 Task: In the Contact  EllieCarter@iko.com; add deal stage: 'Appointment Scheduled'; Add amount '100000'; Select Deal Type: New Business; Select priority: 'Low'; Associate deal with contact: choose any two contacts and company: Select any company.. Logged in from softage.1@softage.net
Action: Mouse moved to (103, 63)
Screenshot: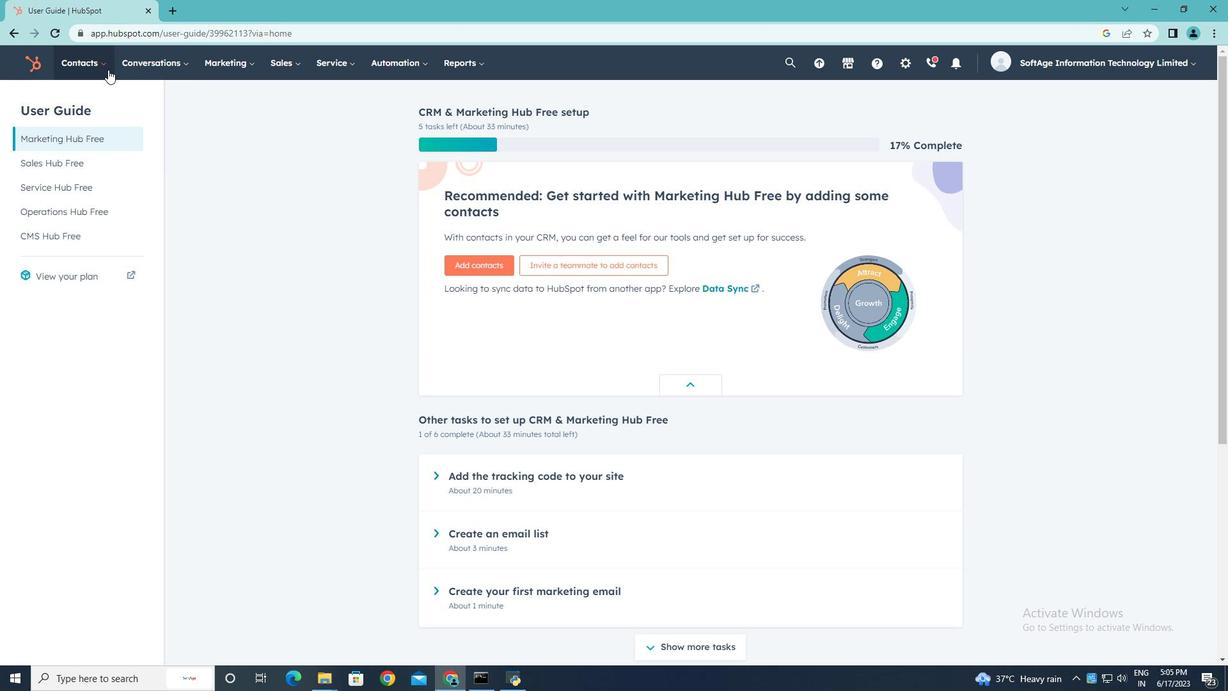 
Action: Mouse pressed left at (103, 63)
Screenshot: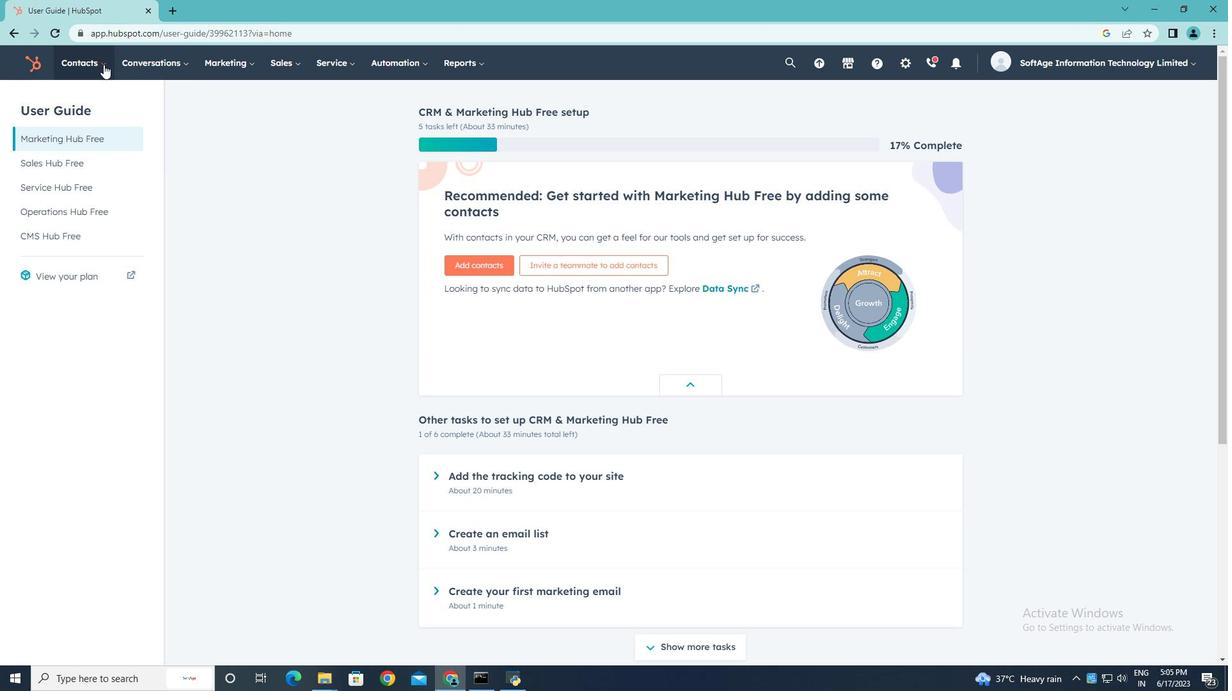 
Action: Mouse moved to (95, 97)
Screenshot: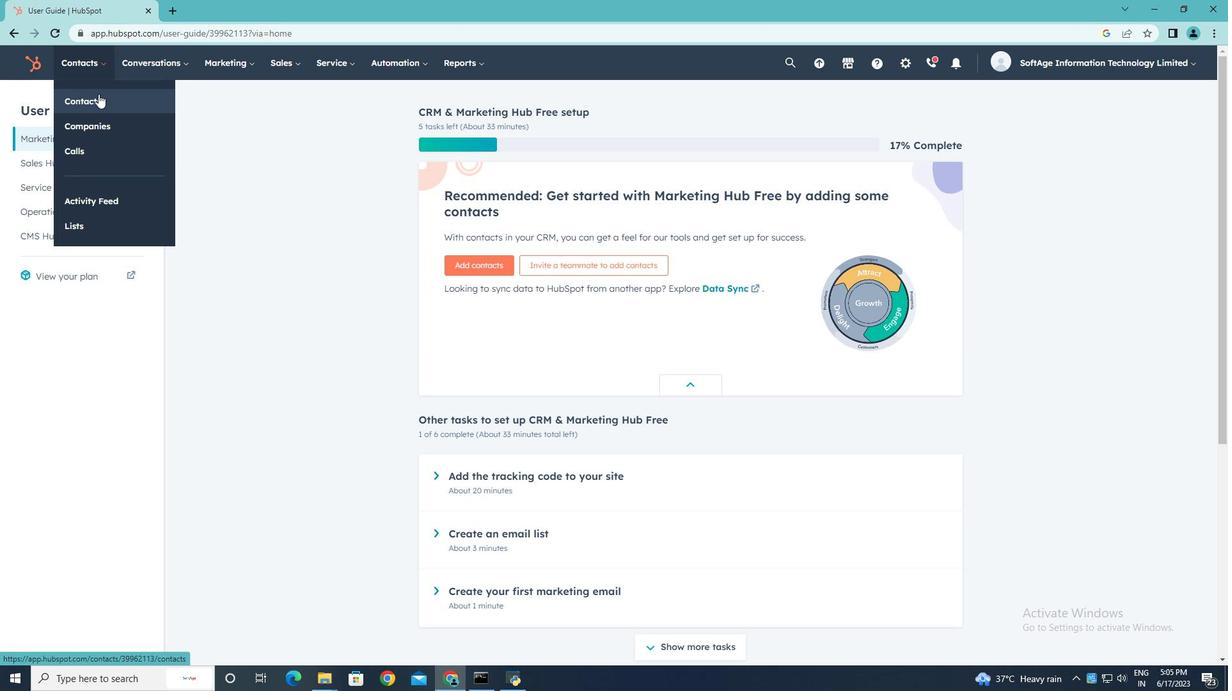 
Action: Mouse pressed left at (95, 97)
Screenshot: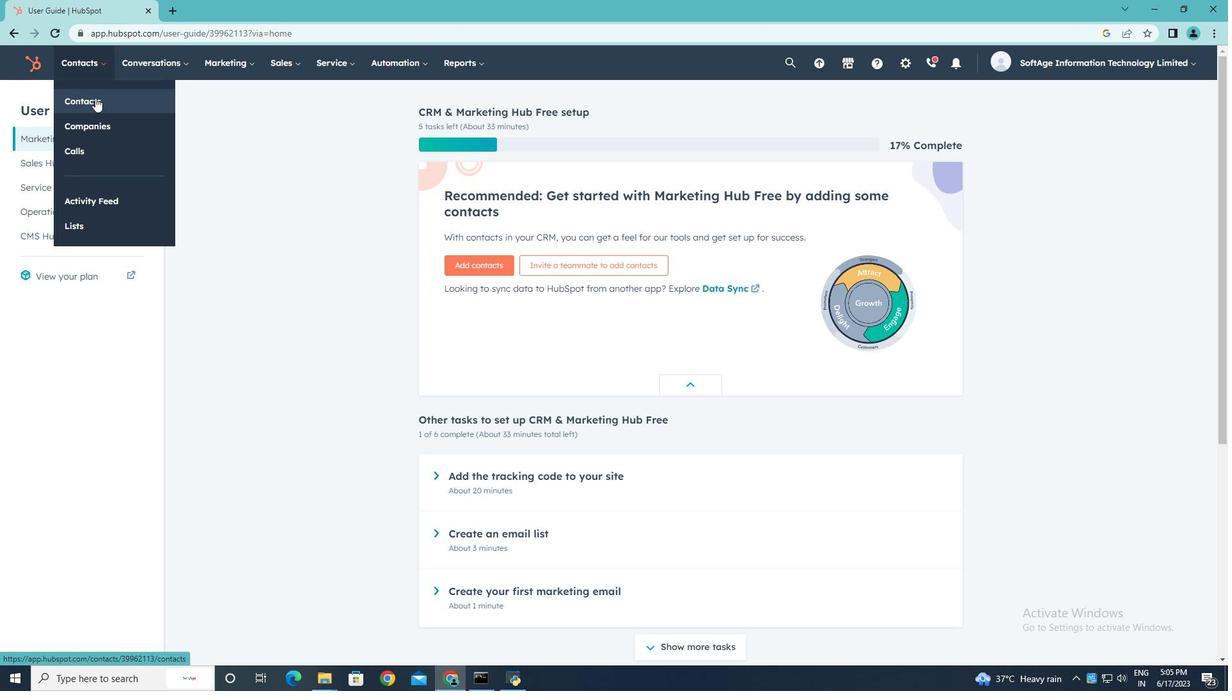 
Action: Mouse moved to (104, 207)
Screenshot: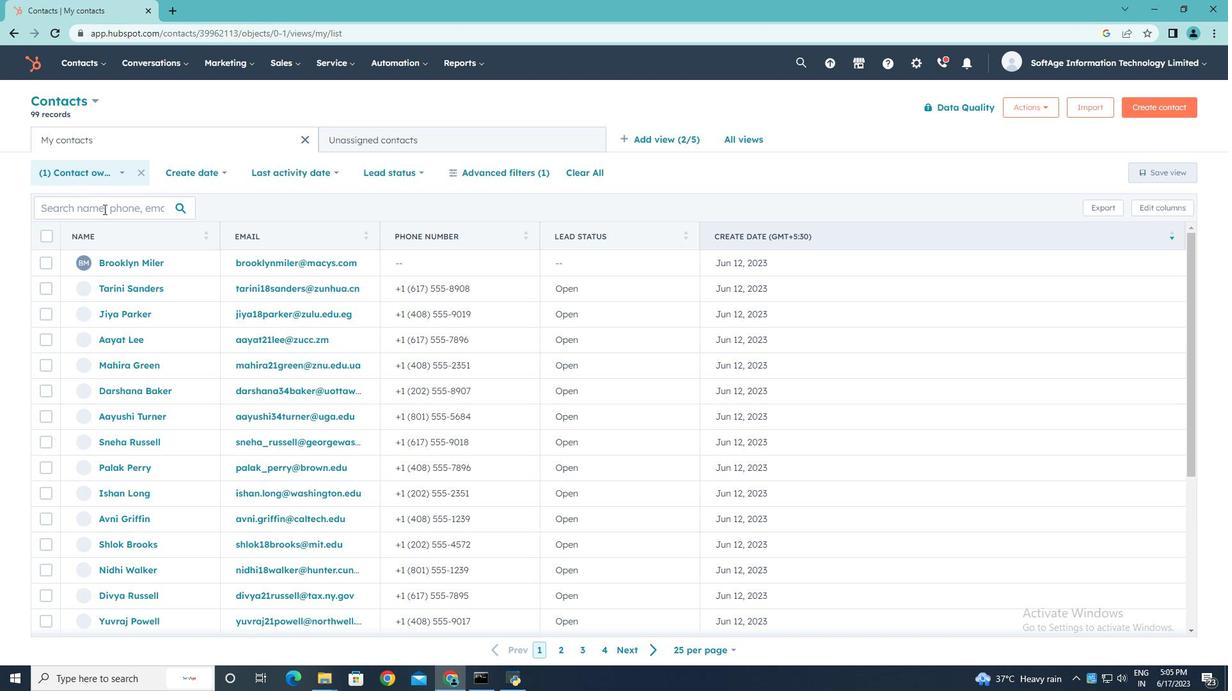 
Action: Mouse pressed left at (104, 207)
Screenshot: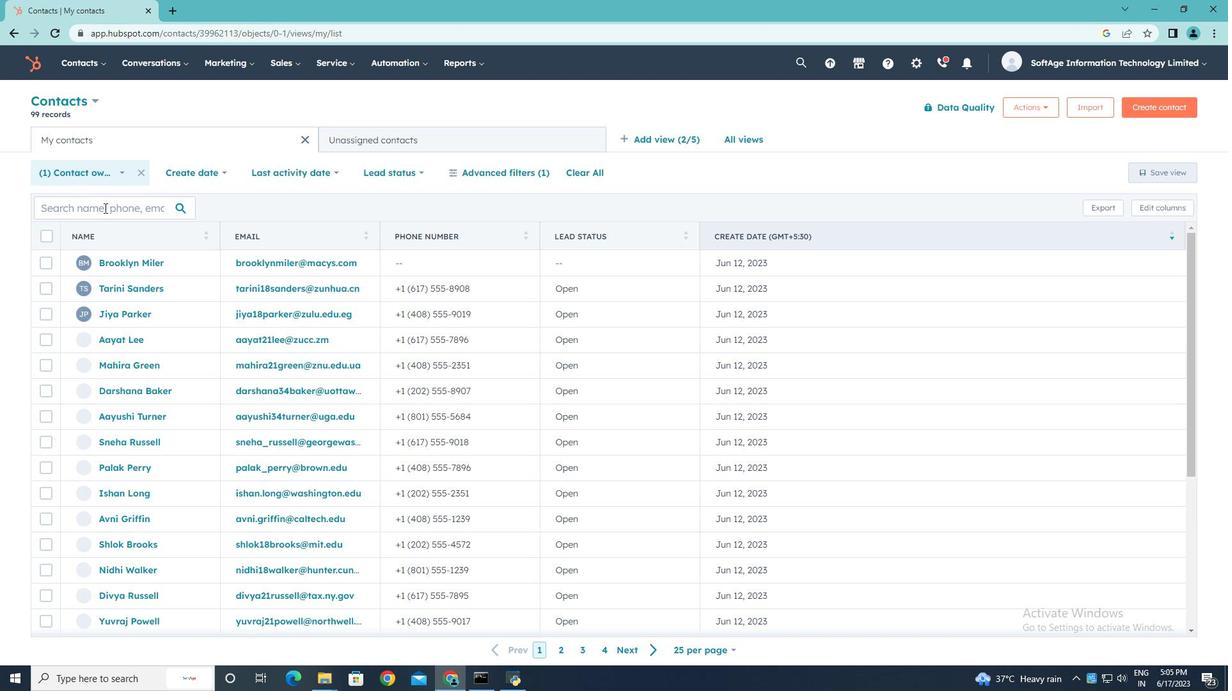 
Action: Key pressed <Key.shift>Ellie<Key.shift>Carter<Key.shift>@iko.com
Screenshot: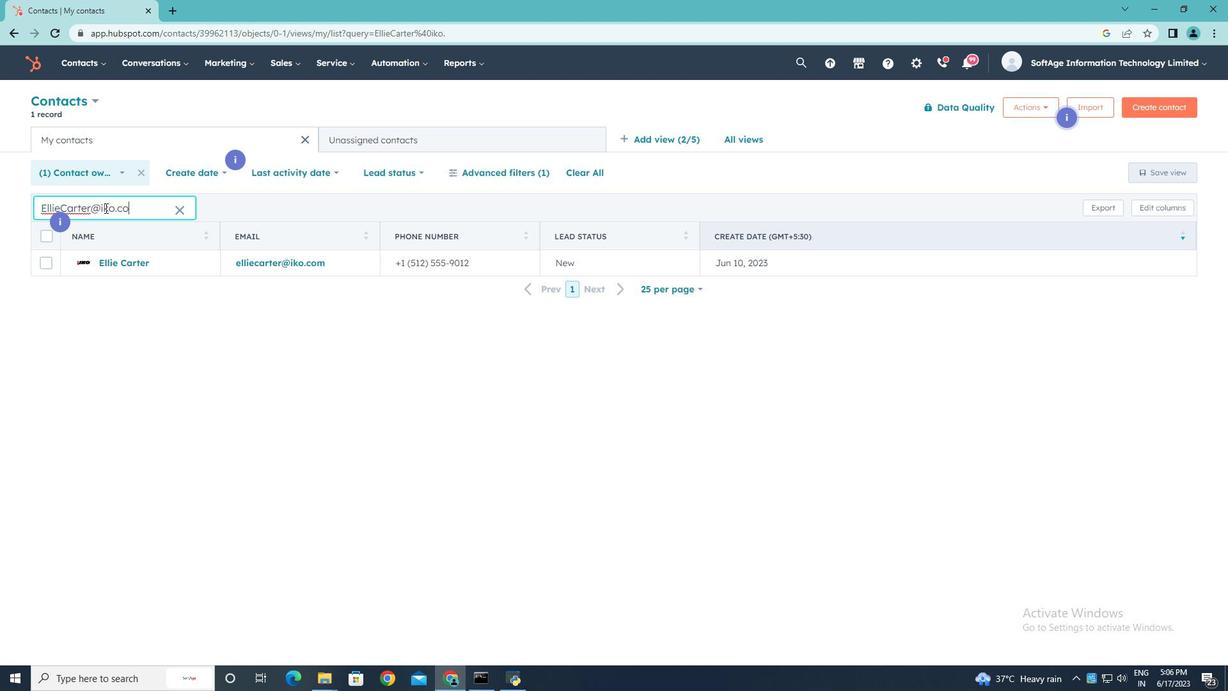
Action: Mouse moved to (111, 261)
Screenshot: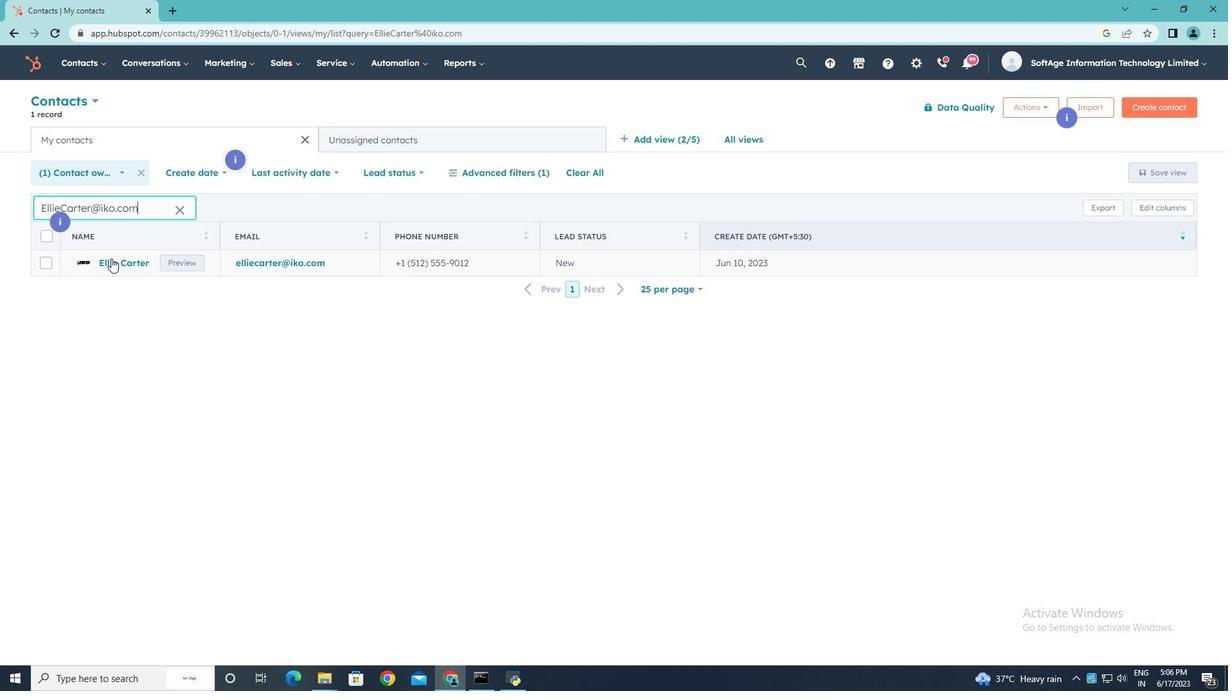 
Action: Mouse pressed left at (111, 261)
Screenshot: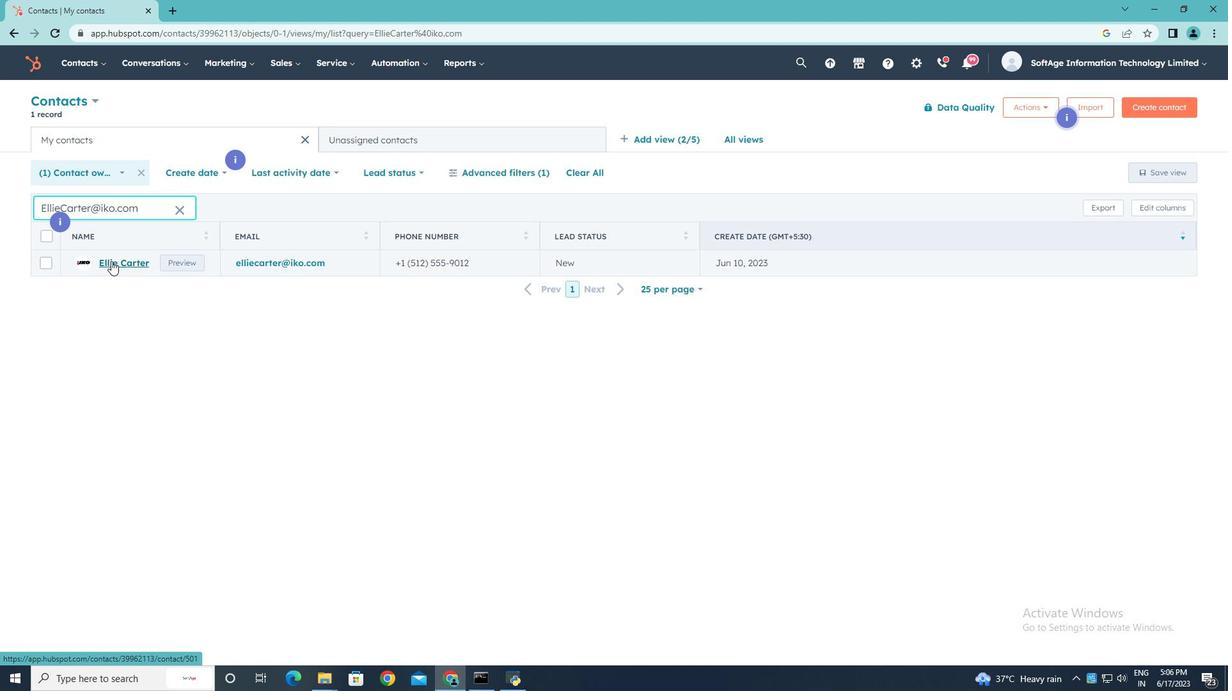 
Action: Mouse moved to (485, 326)
Screenshot: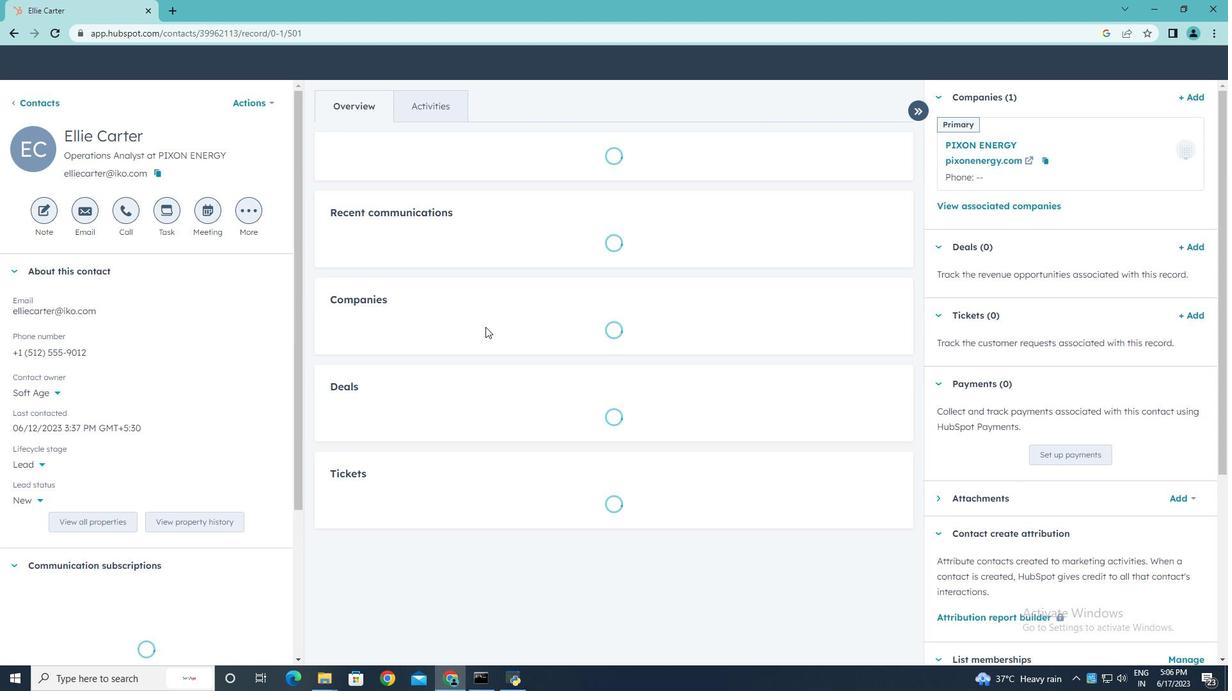 
Action: Mouse scrolled (485, 326) with delta (0, 0)
Screenshot: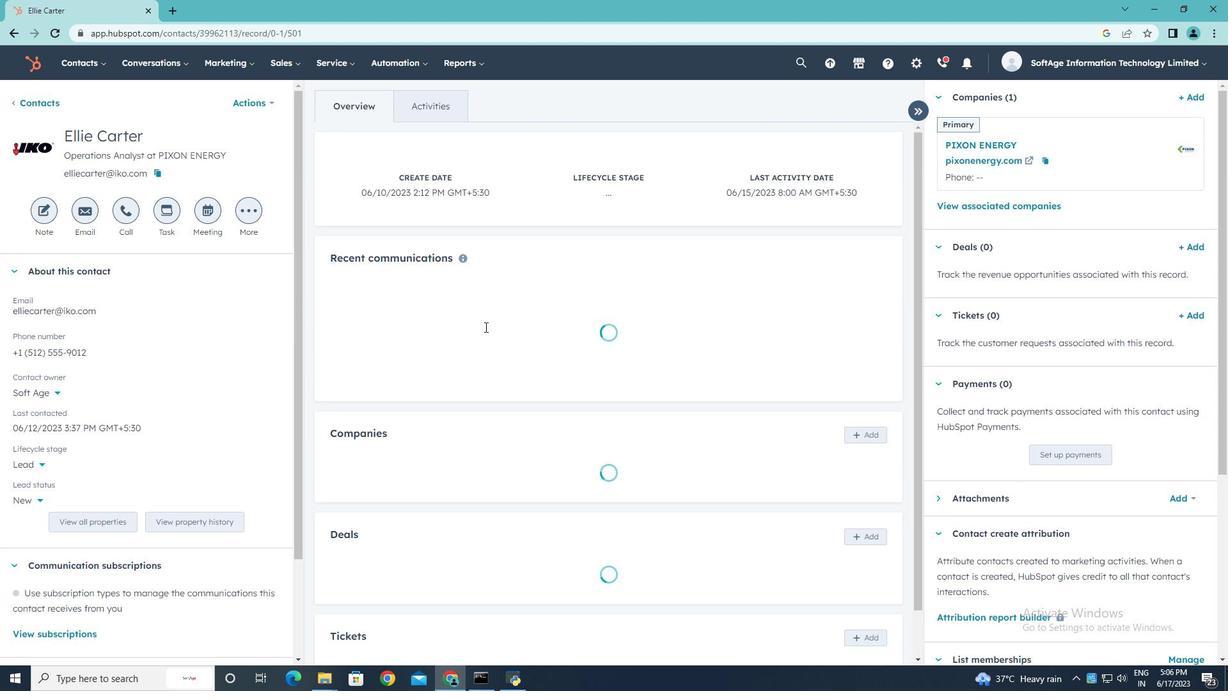 
Action: Mouse scrolled (485, 326) with delta (0, 0)
Screenshot: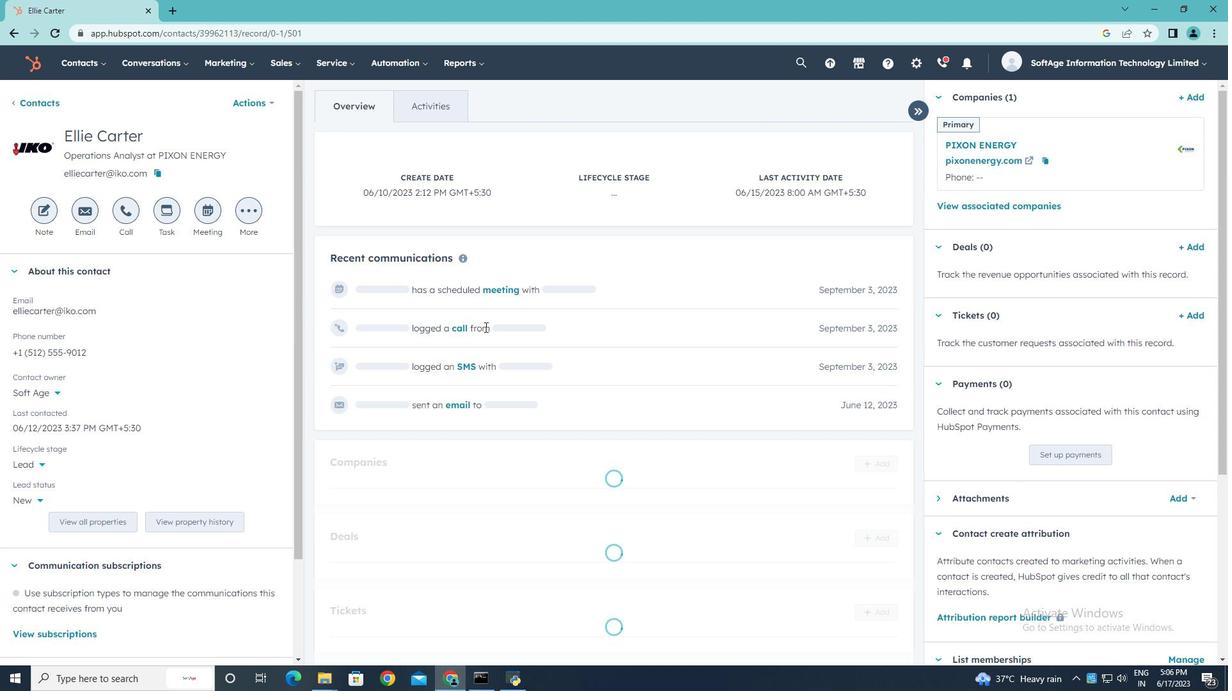 
Action: Mouse moved to (510, 361)
Screenshot: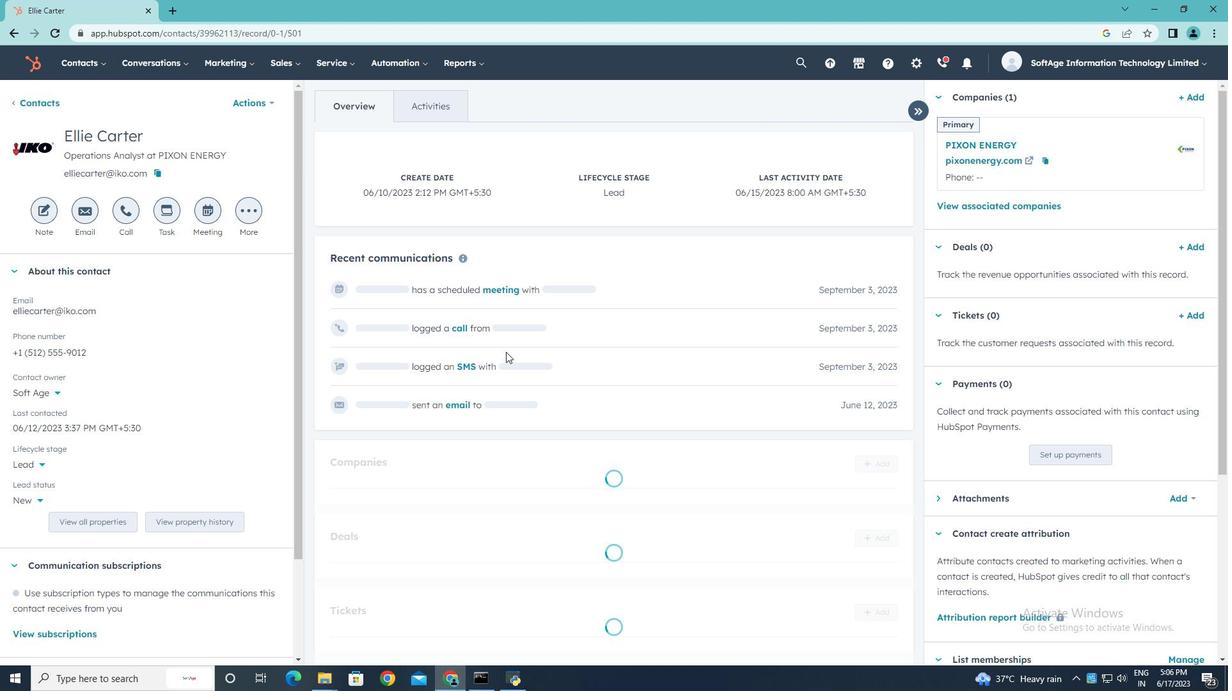 
Action: Mouse scrolled (510, 360) with delta (0, 0)
Screenshot: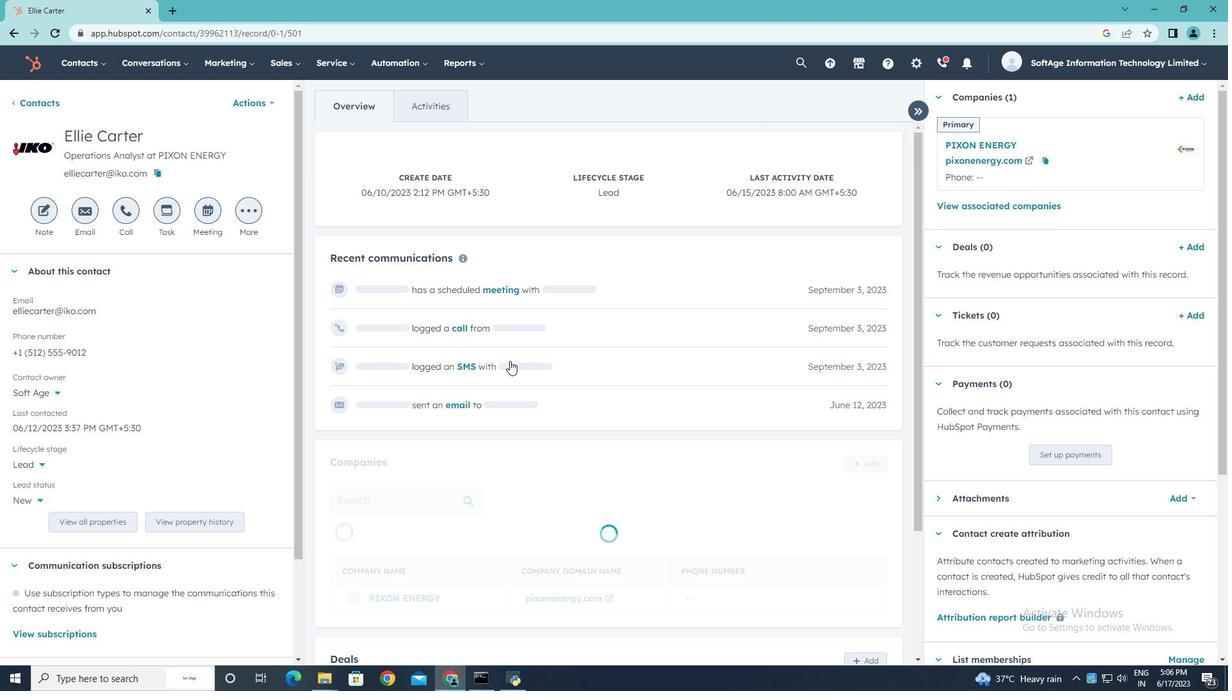 
Action: Mouse scrolled (510, 360) with delta (0, 0)
Screenshot: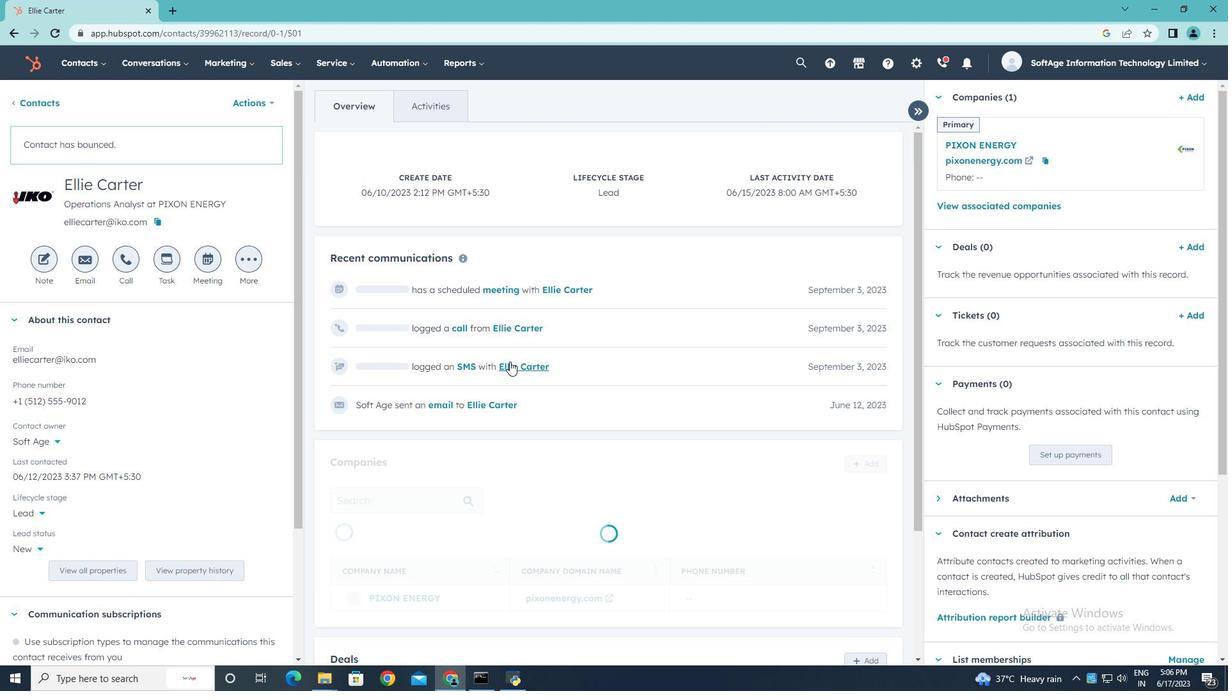 
Action: Mouse scrolled (510, 360) with delta (0, 0)
Screenshot: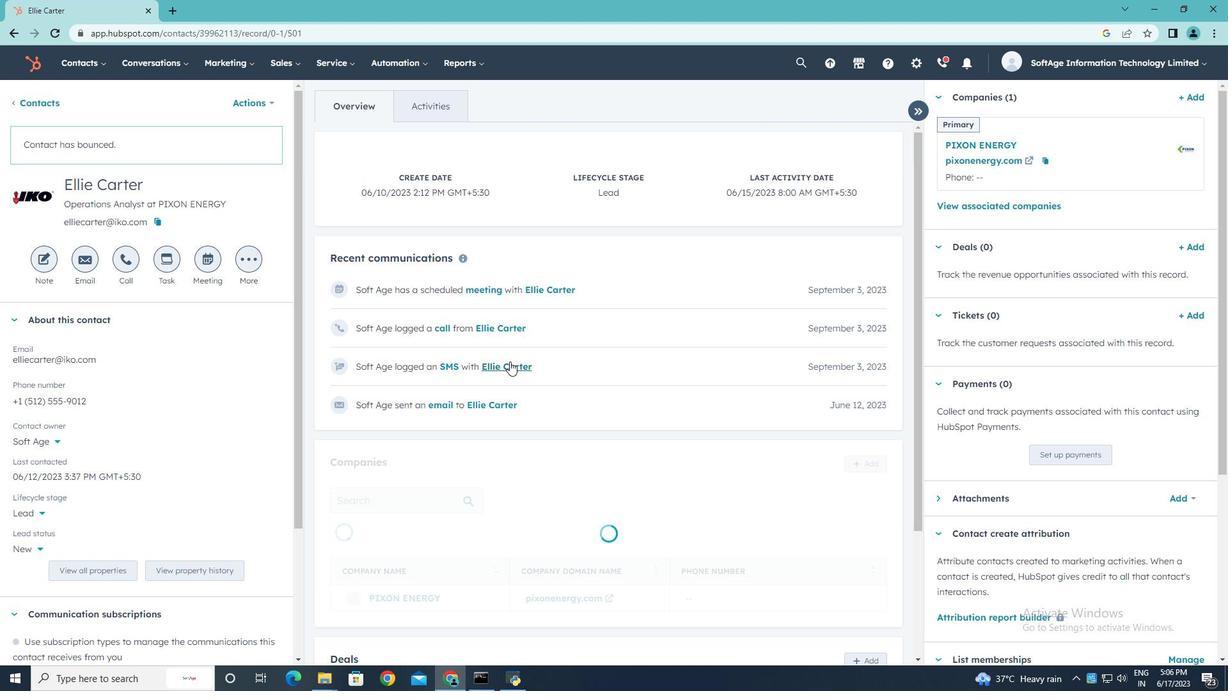 
Action: Mouse scrolled (510, 360) with delta (0, 0)
Screenshot: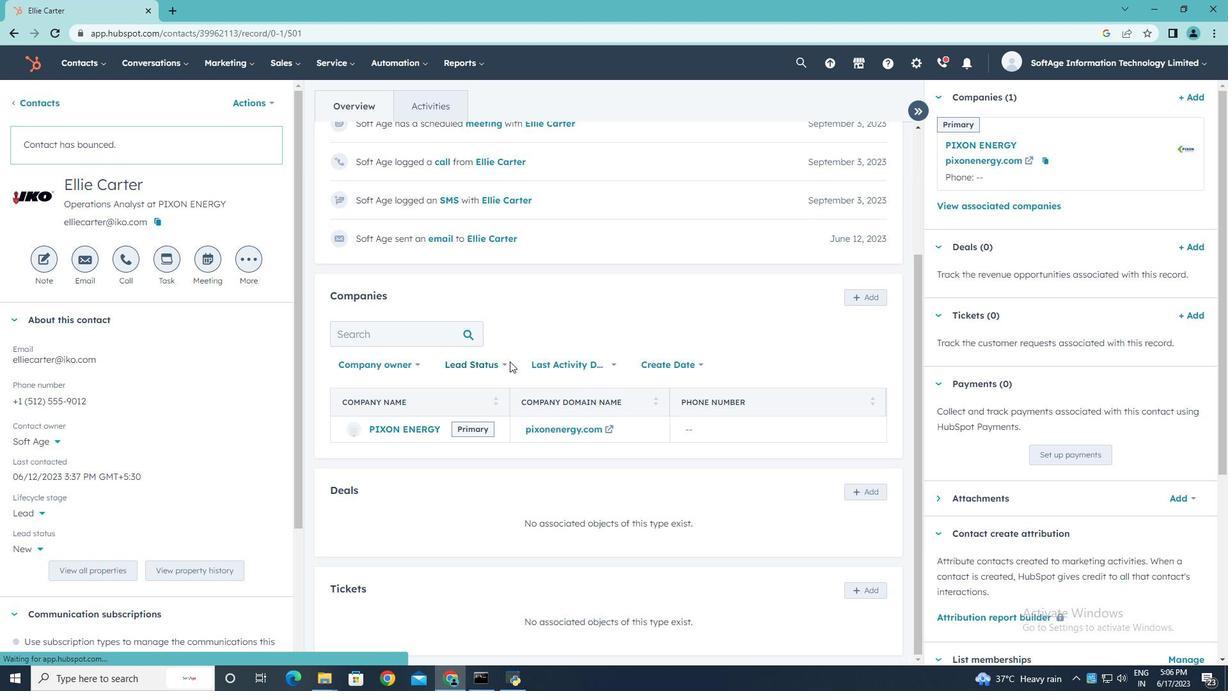 
Action: Mouse scrolled (510, 360) with delta (0, 0)
Screenshot: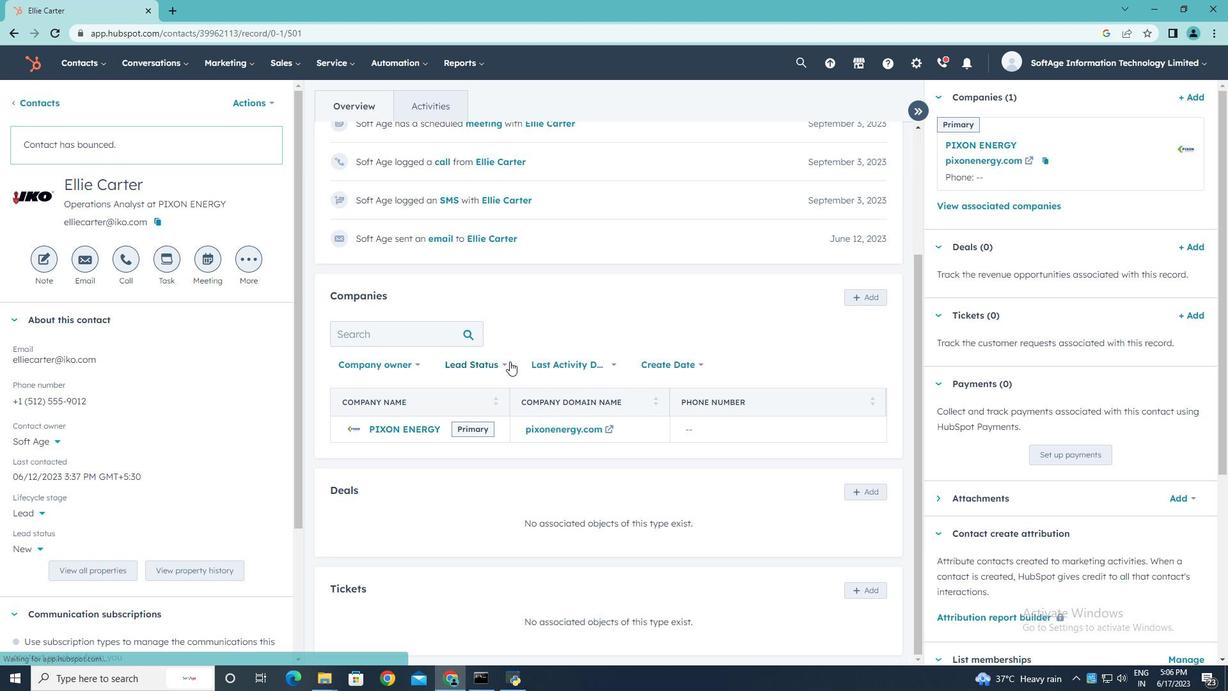 
Action: Mouse scrolled (510, 360) with delta (0, 0)
Screenshot: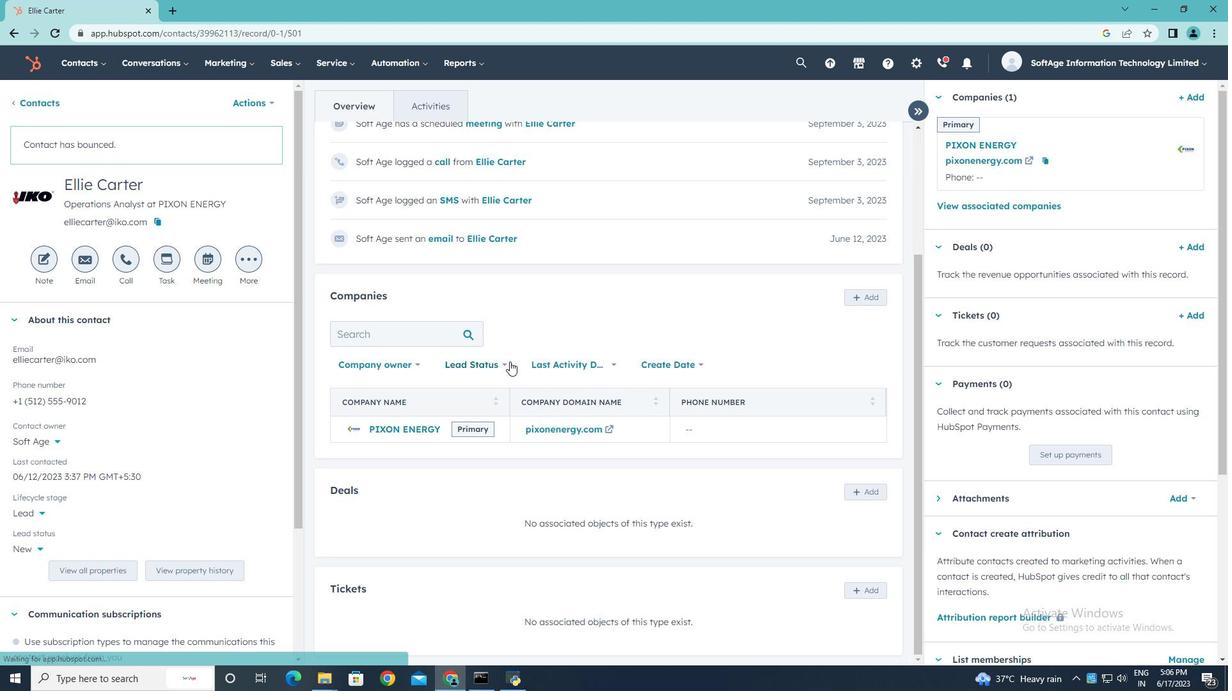 
Action: Mouse scrolled (510, 360) with delta (0, 0)
Screenshot: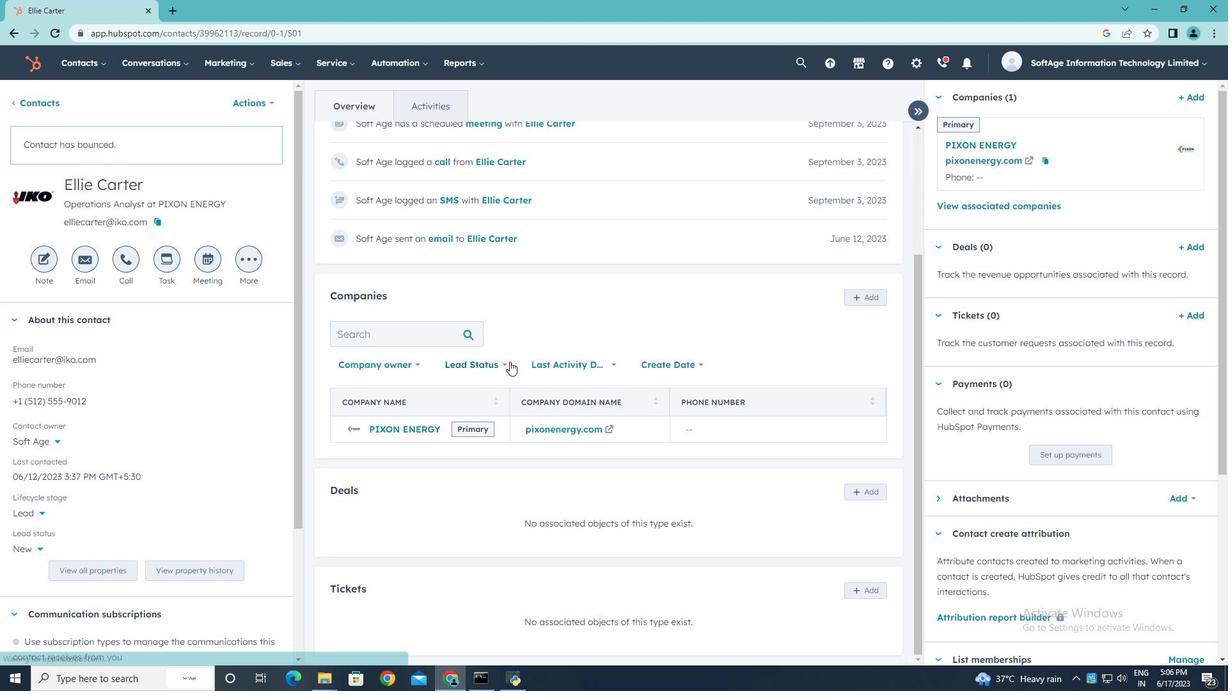 
Action: Mouse moved to (857, 488)
Screenshot: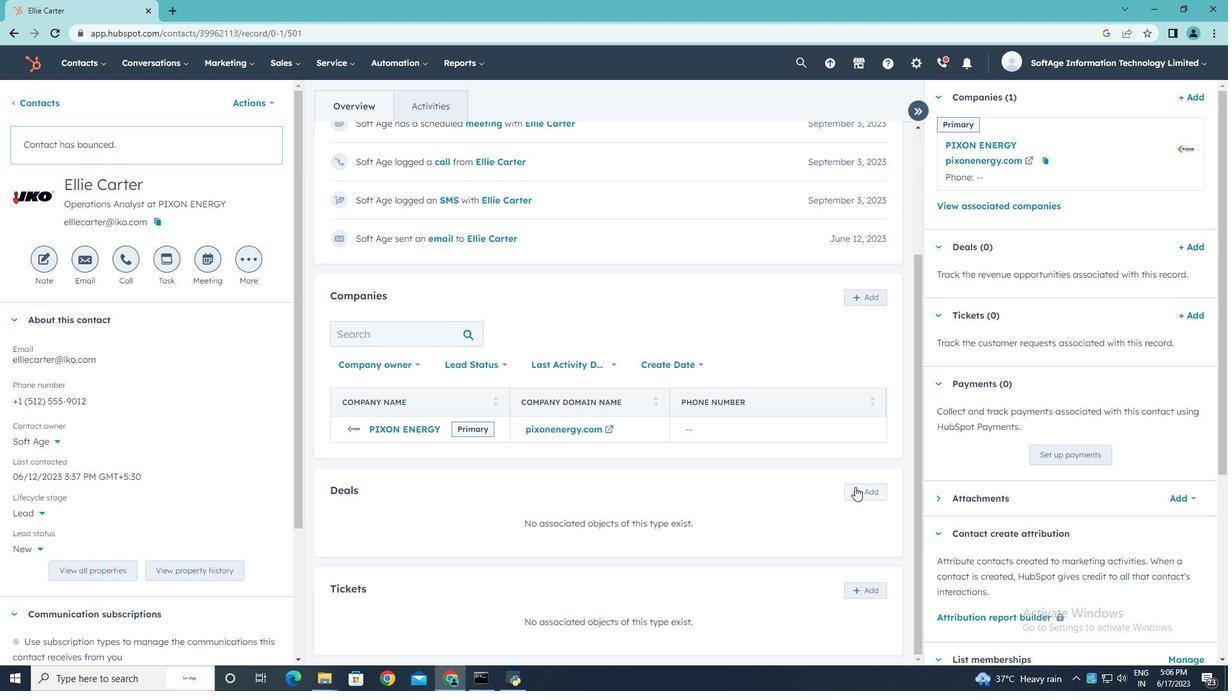 
Action: Mouse pressed left at (857, 488)
Screenshot: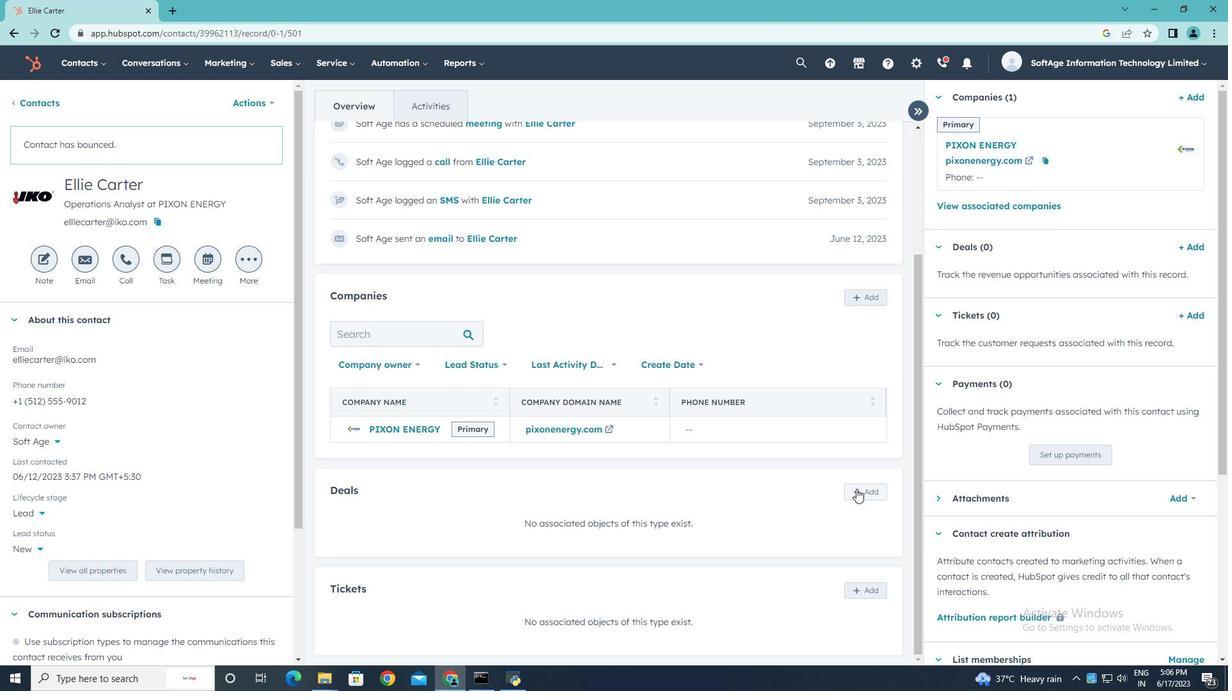 
Action: Mouse moved to (1173, 327)
Screenshot: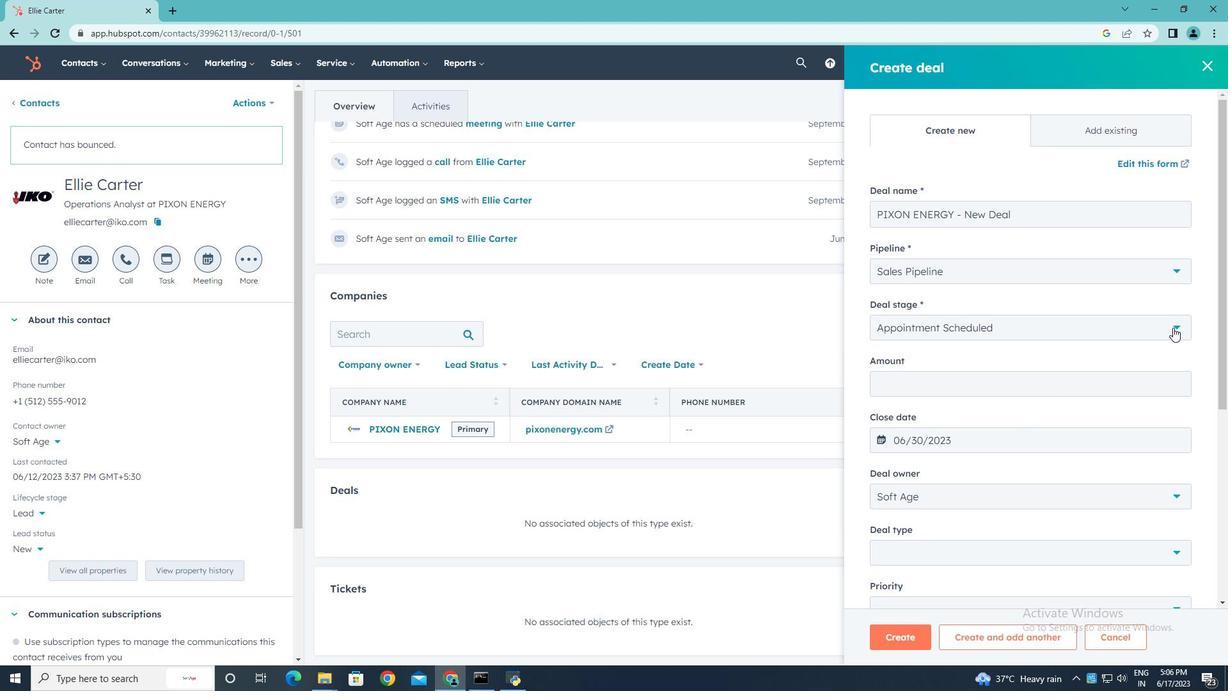 
Action: Mouse pressed left at (1173, 327)
Screenshot: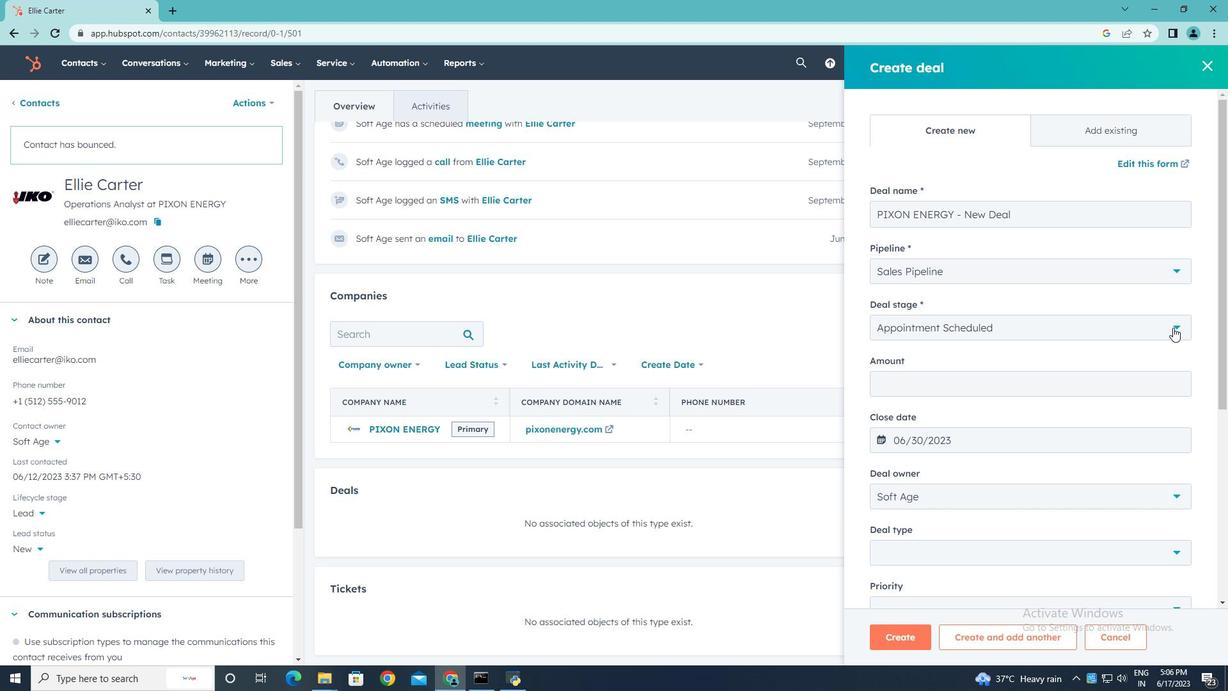 
Action: Mouse moved to (985, 399)
Screenshot: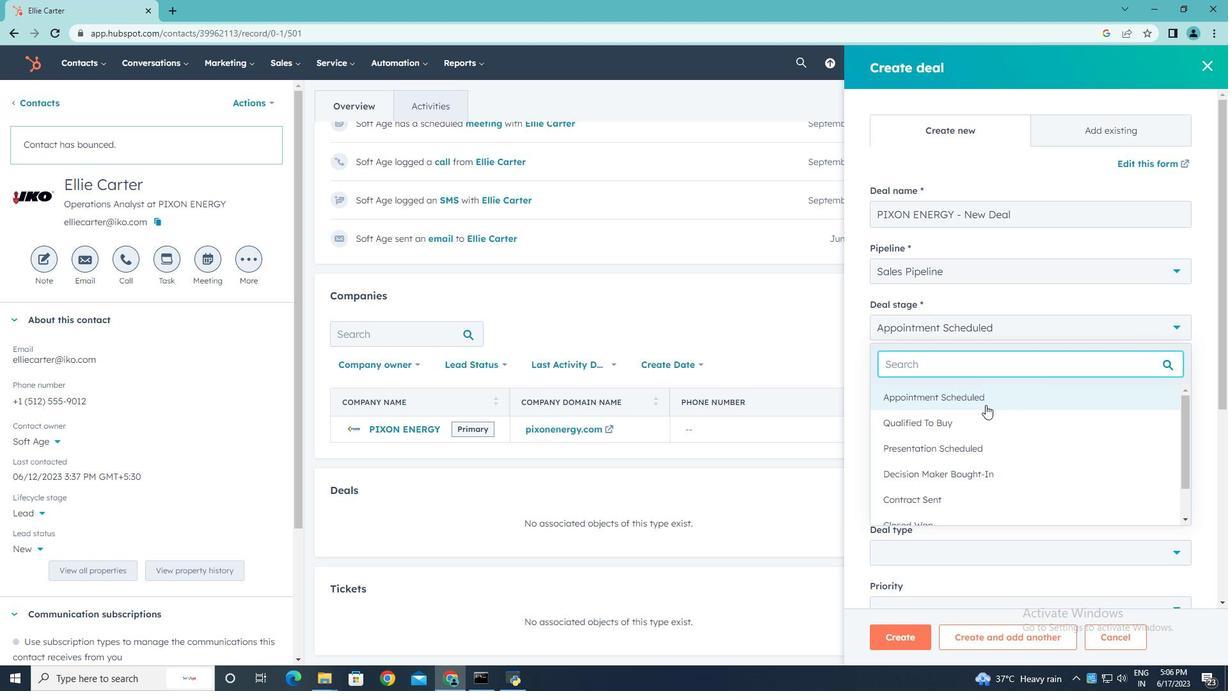 
Action: Mouse pressed left at (985, 399)
Screenshot: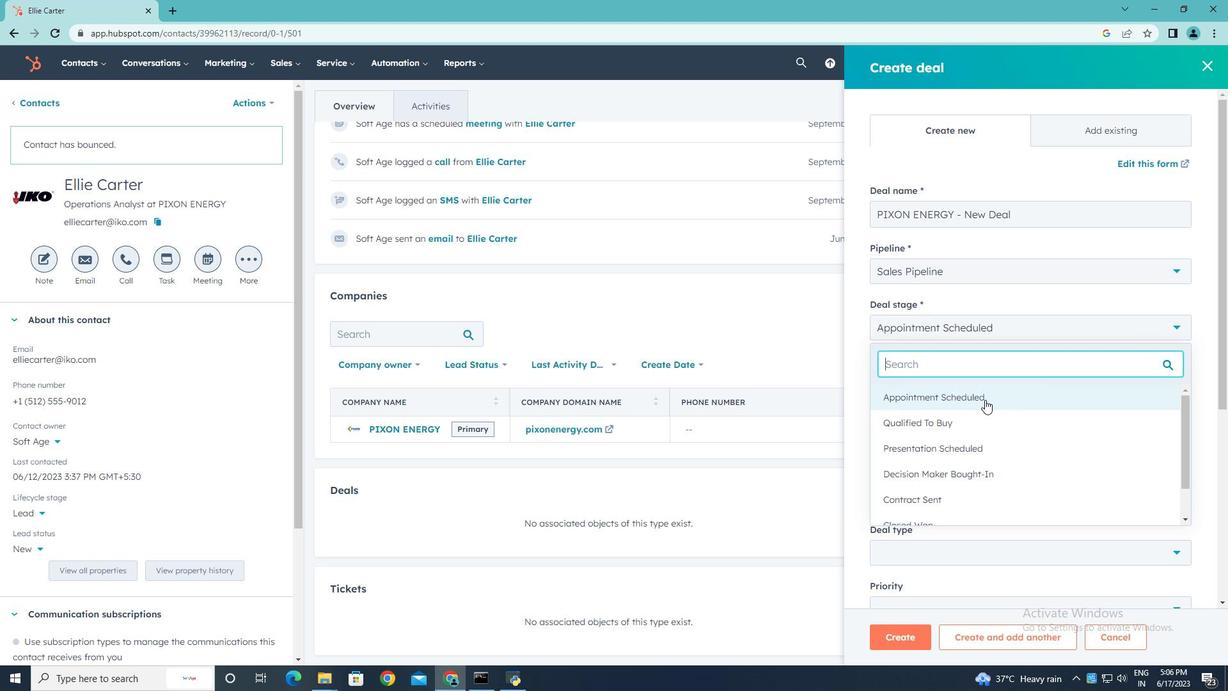 
Action: Mouse moved to (977, 387)
Screenshot: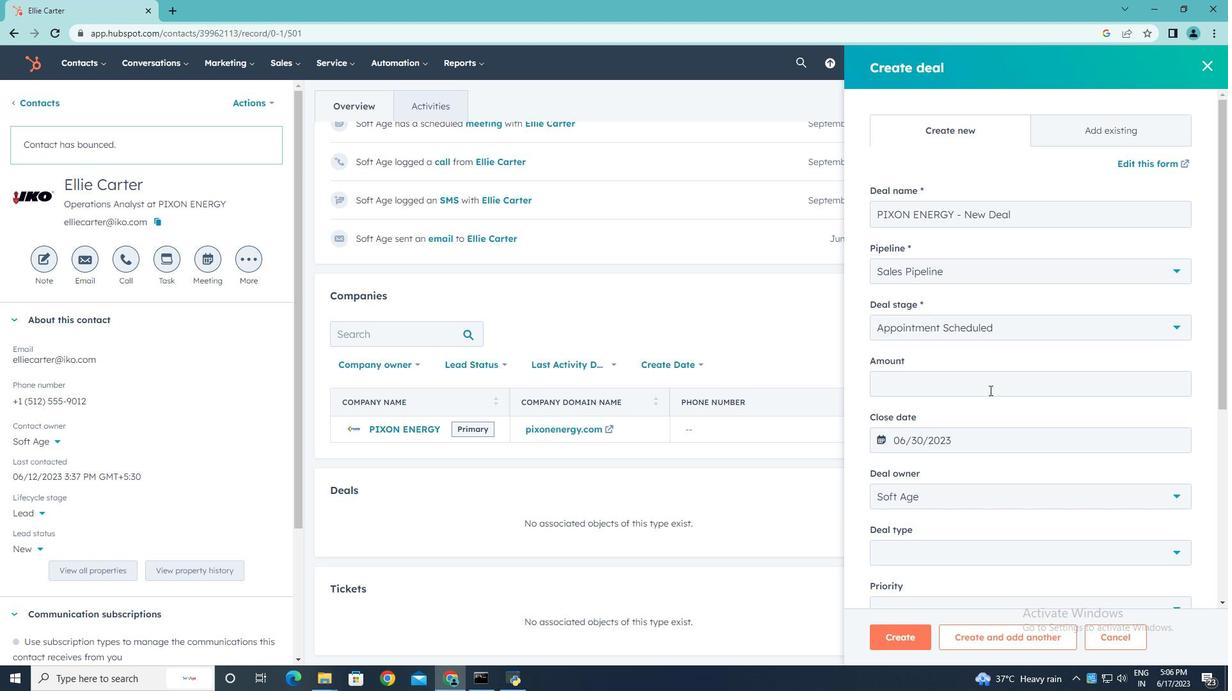 
Action: Mouse pressed left at (977, 387)
Screenshot: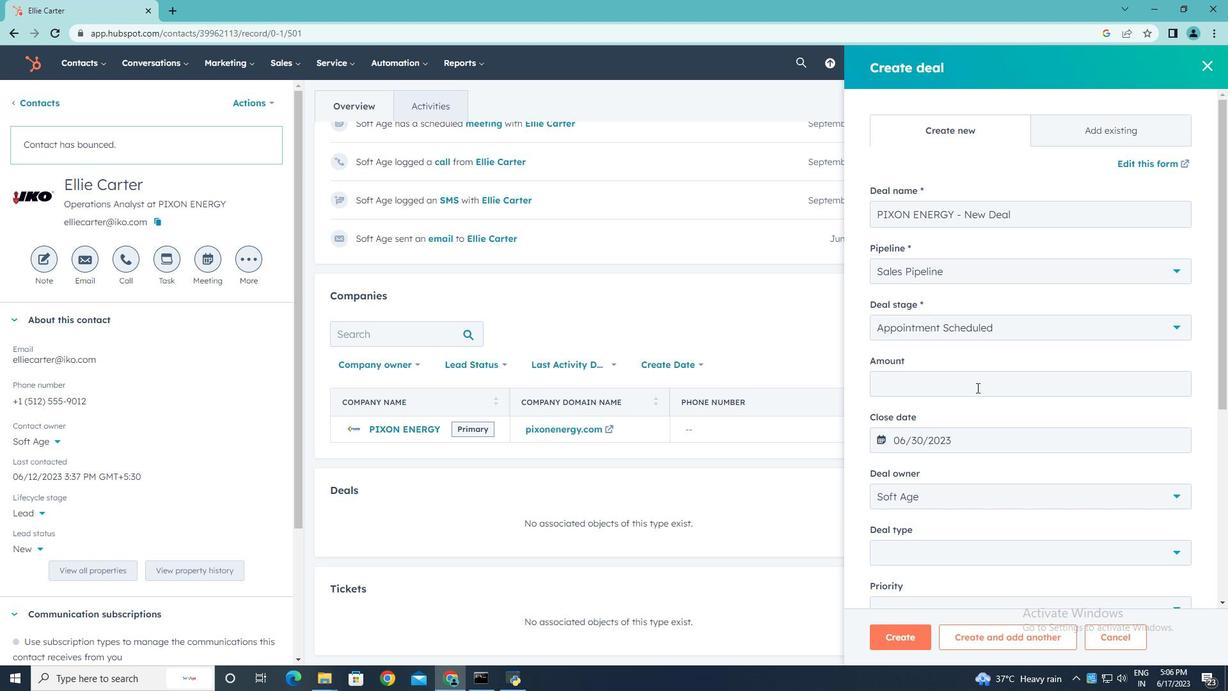 
Action: Key pressed 100000
Screenshot: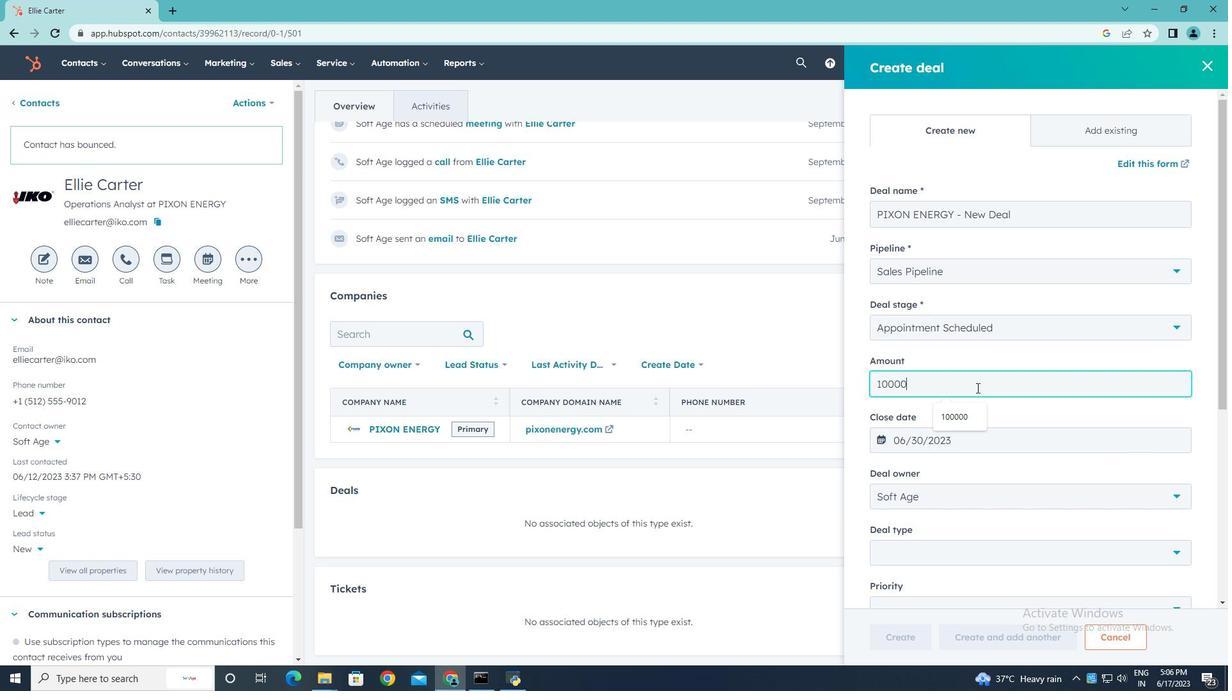 
Action: Mouse moved to (1178, 550)
Screenshot: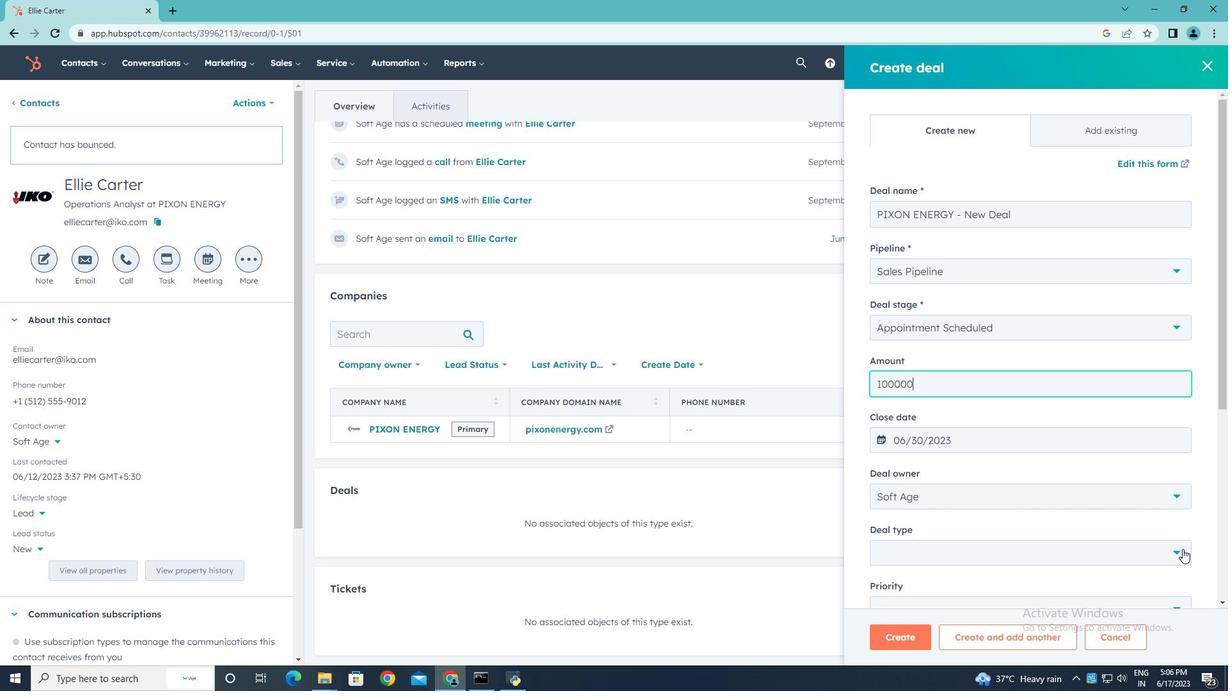 
Action: Mouse pressed left at (1178, 550)
Screenshot: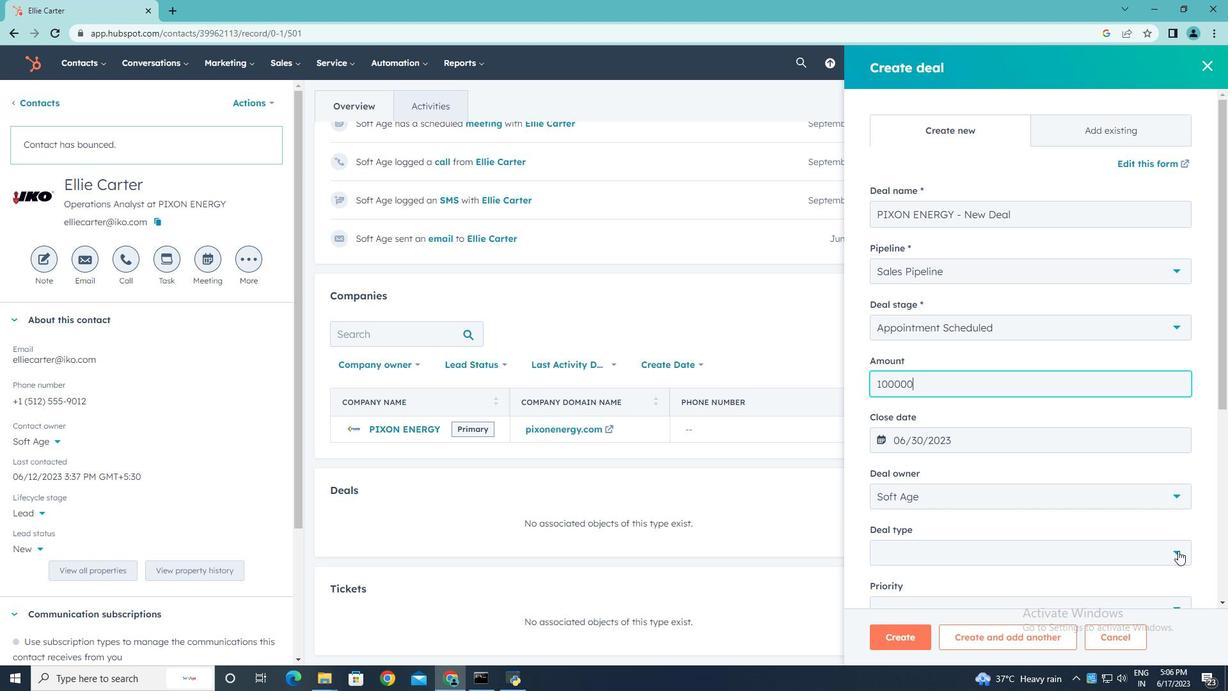
Action: Mouse moved to (964, 608)
Screenshot: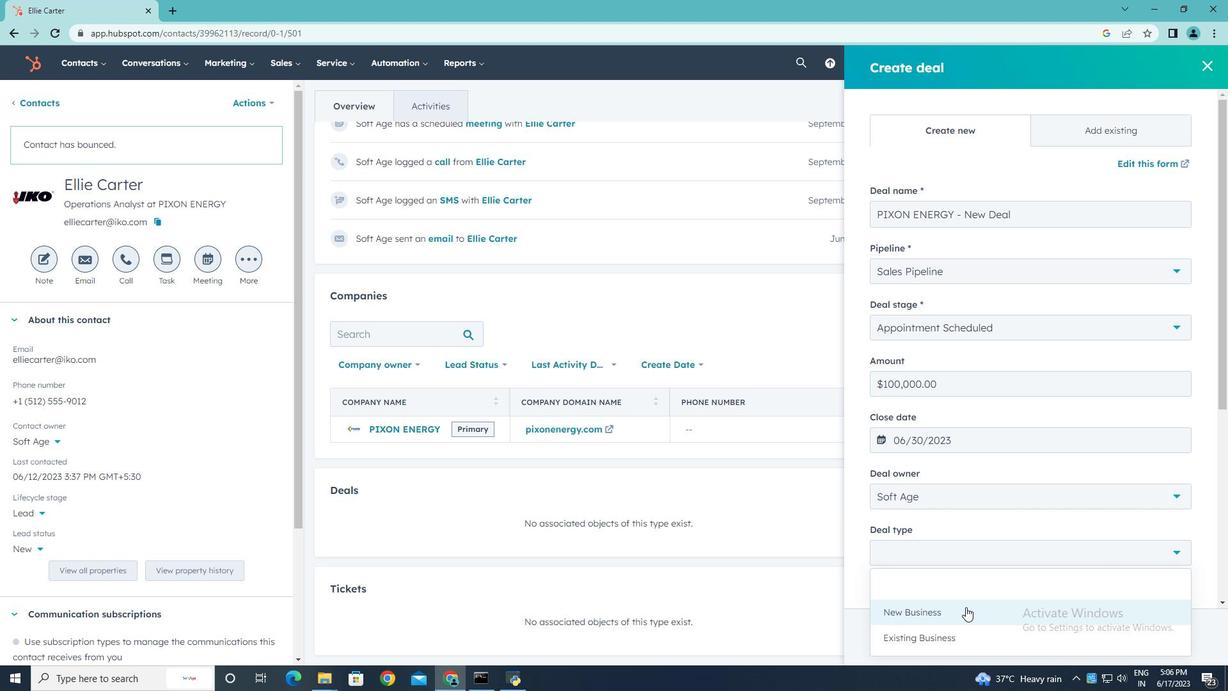 
Action: Mouse pressed left at (964, 608)
Screenshot: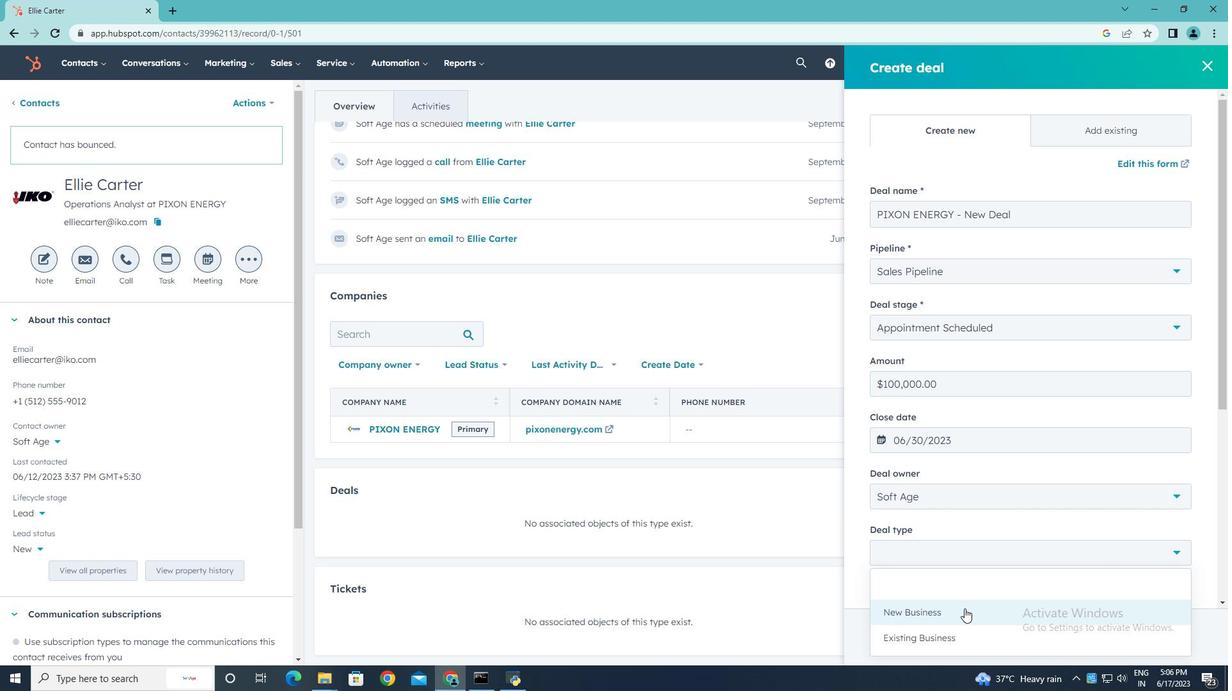 
Action: Mouse moved to (1057, 573)
Screenshot: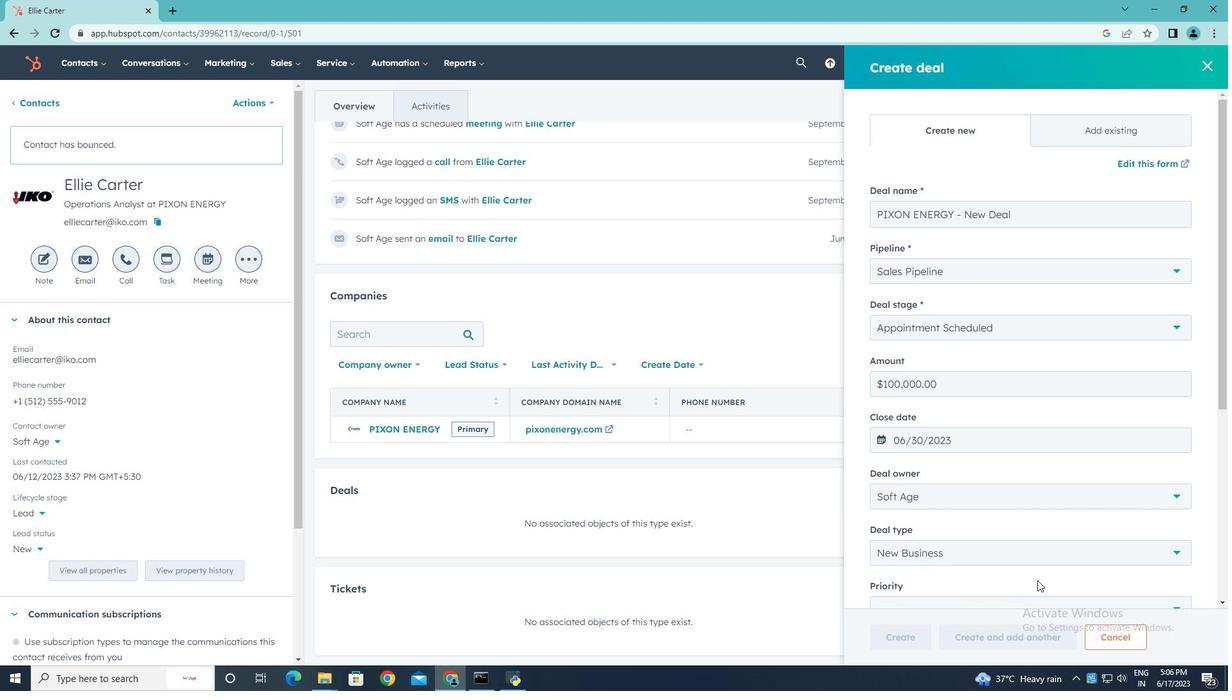 
Action: Mouse scrolled (1057, 572) with delta (0, 0)
Screenshot: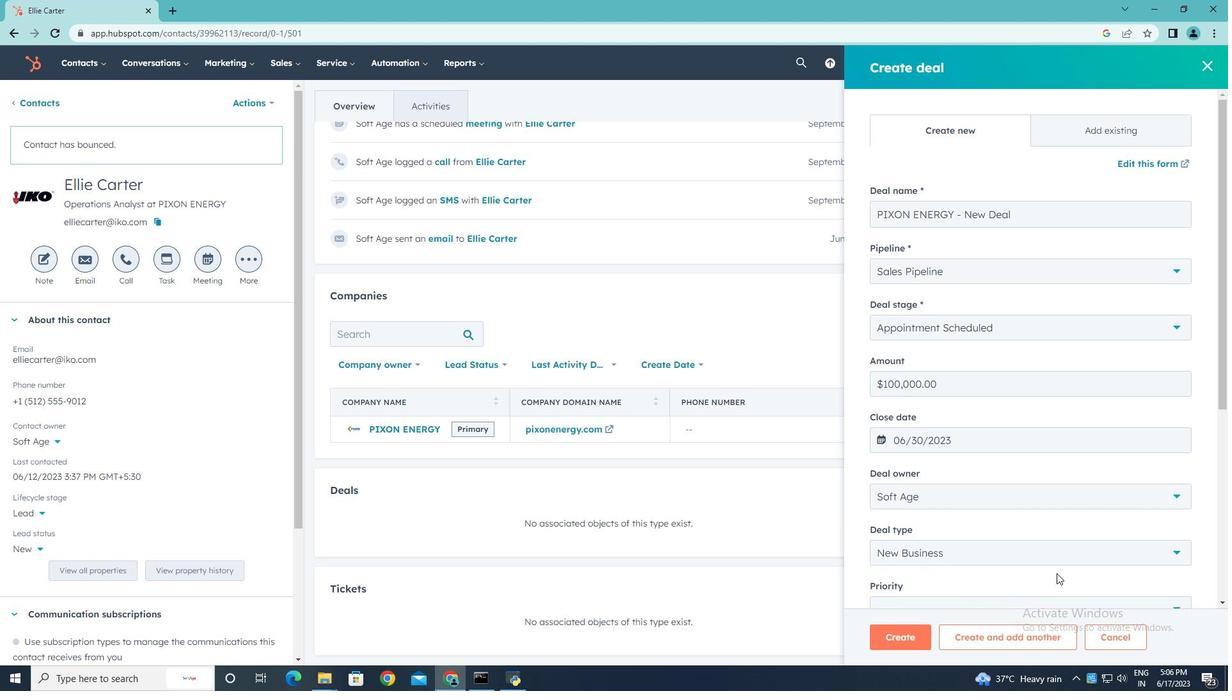 
Action: Mouse scrolled (1057, 572) with delta (0, 0)
Screenshot: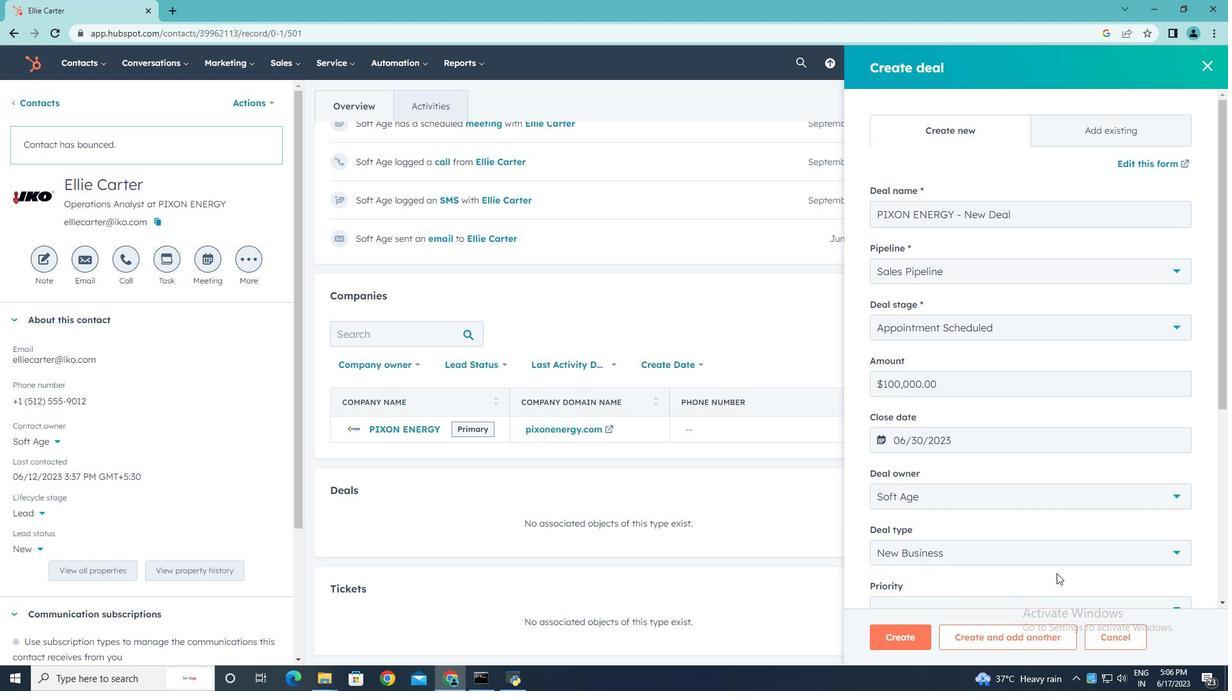 
Action: Mouse moved to (1178, 480)
Screenshot: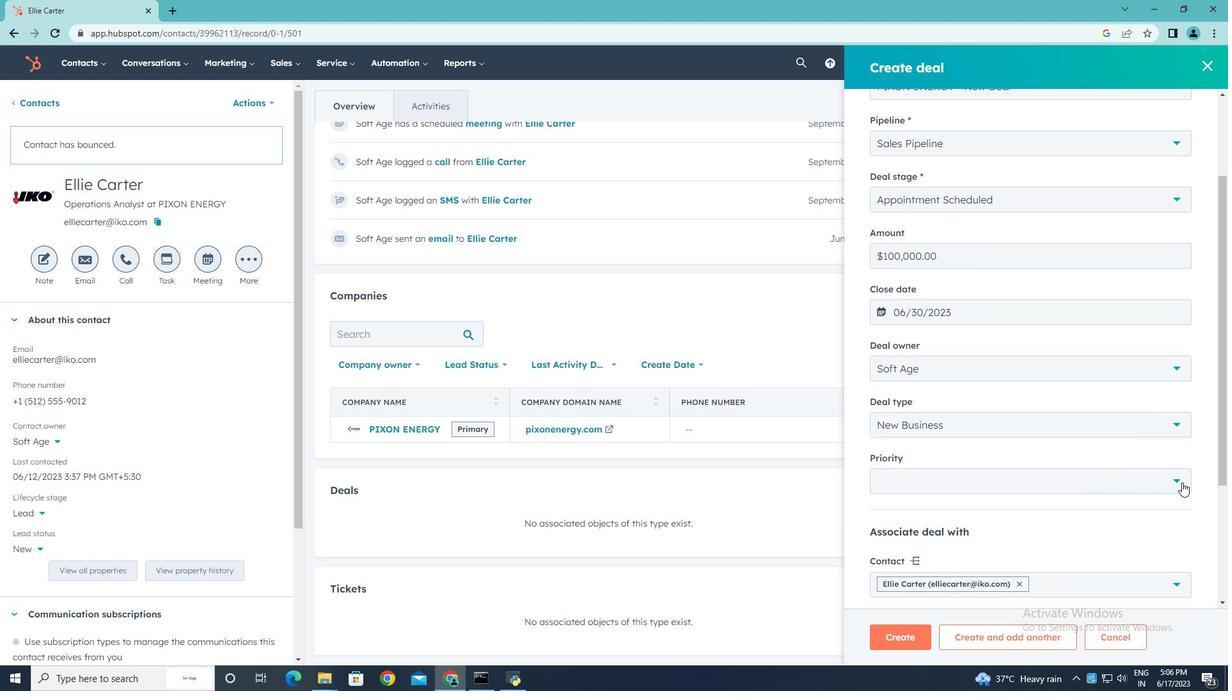 
Action: Mouse pressed left at (1178, 480)
Screenshot: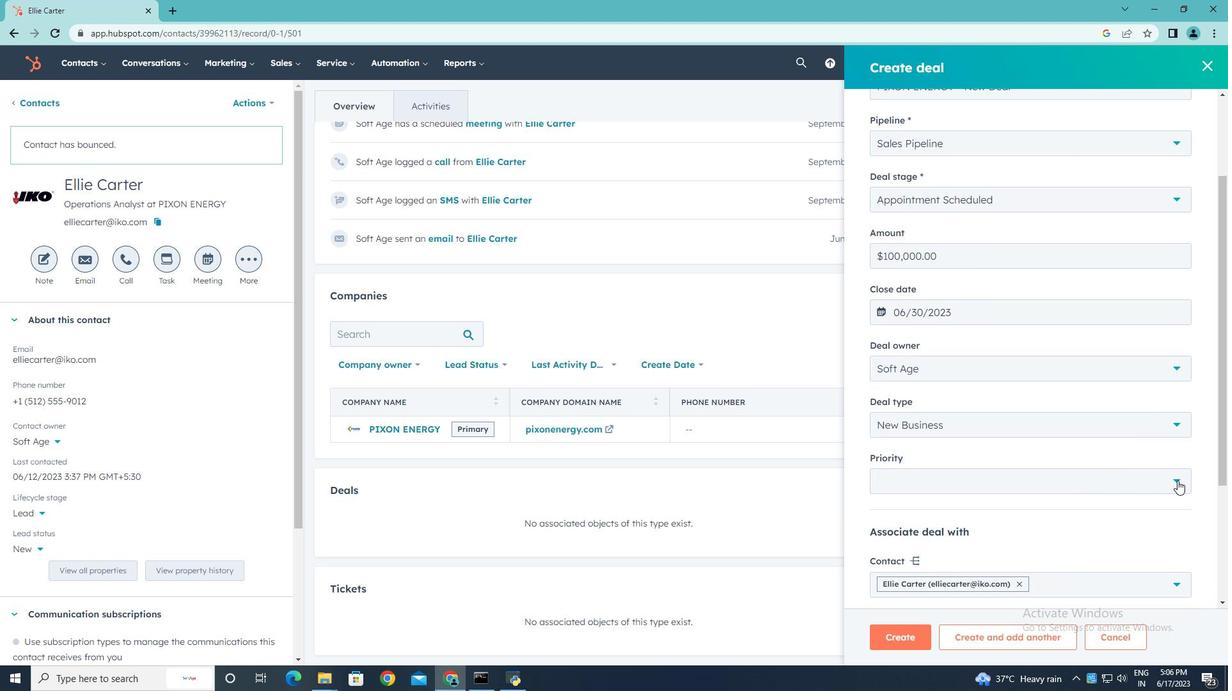 
Action: Mouse moved to (954, 542)
Screenshot: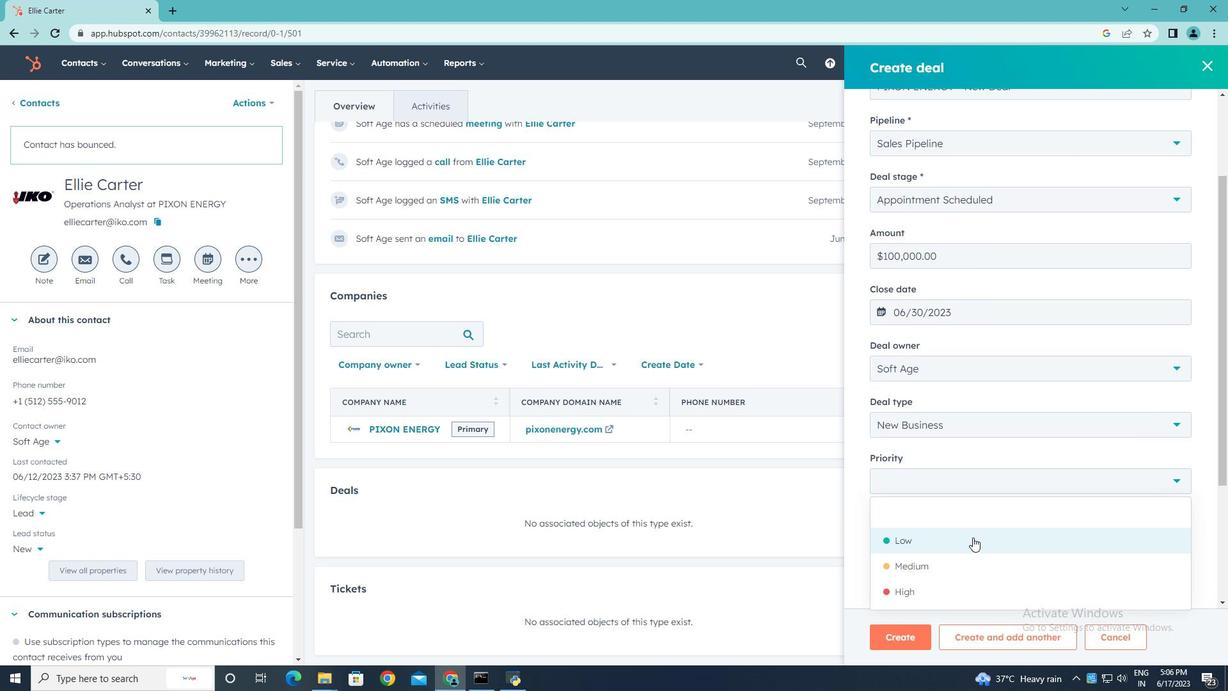 
Action: Mouse pressed left at (954, 542)
Screenshot: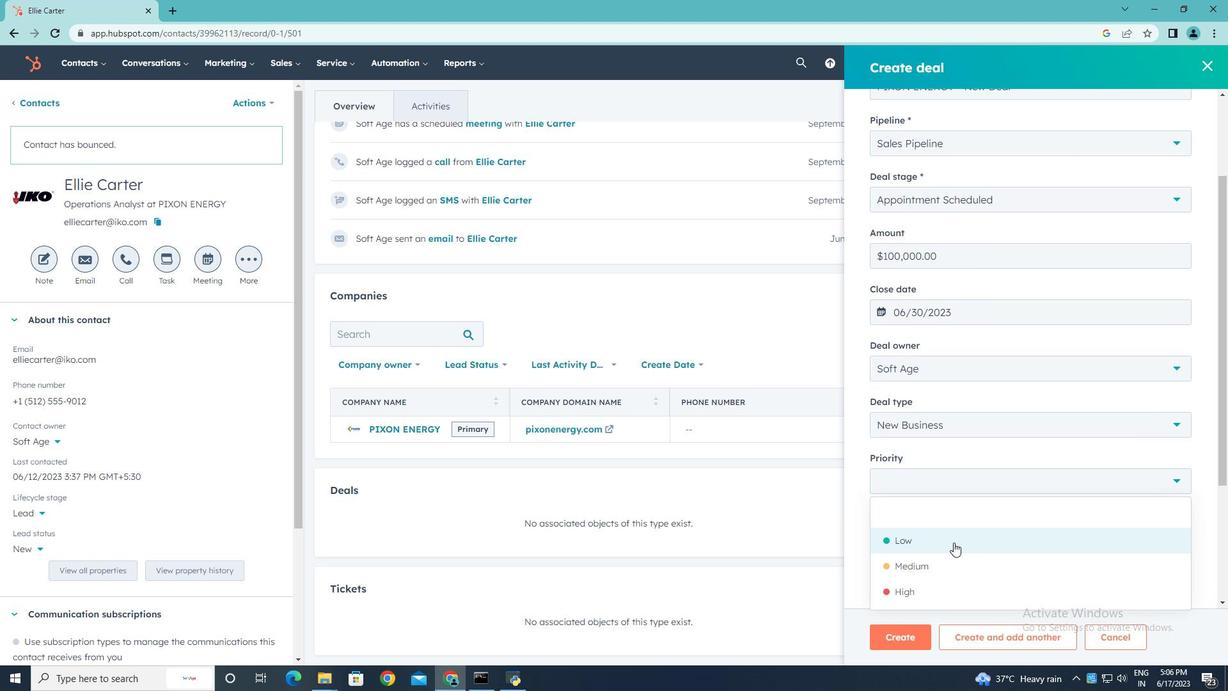 
Action: Mouse moved to (1160, 540)
Screenshot: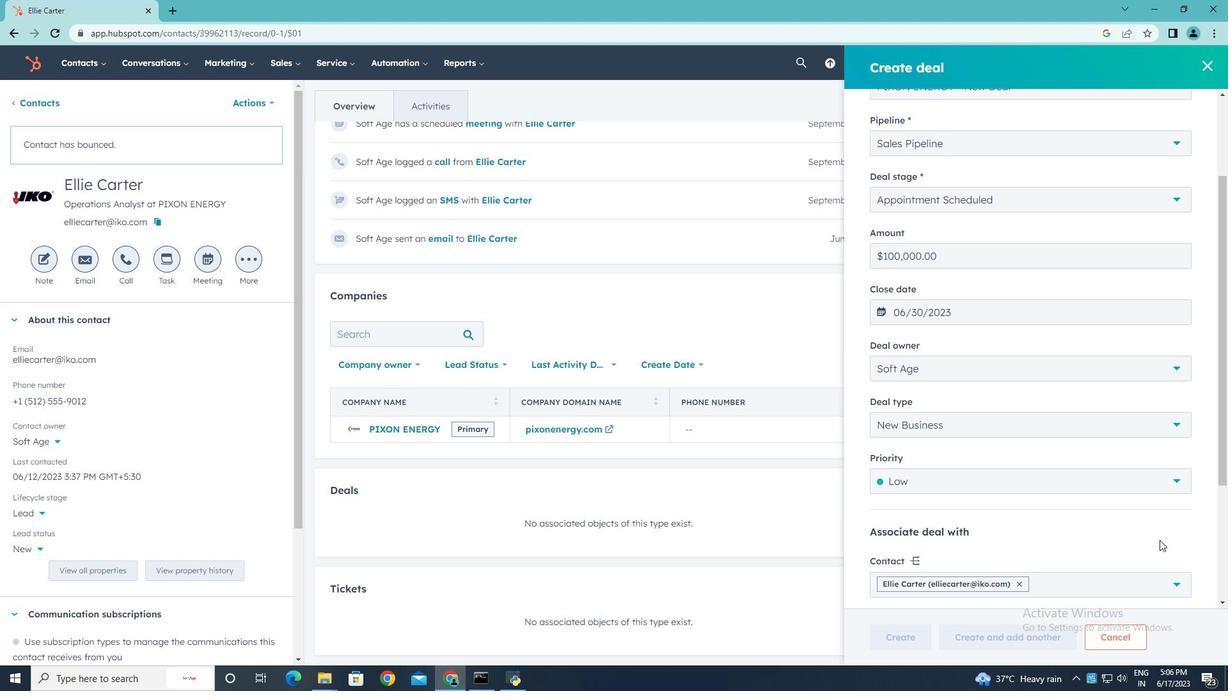 
Action: Mouse scrolled (1160, 540) with delta (0, 0)
Screenshot: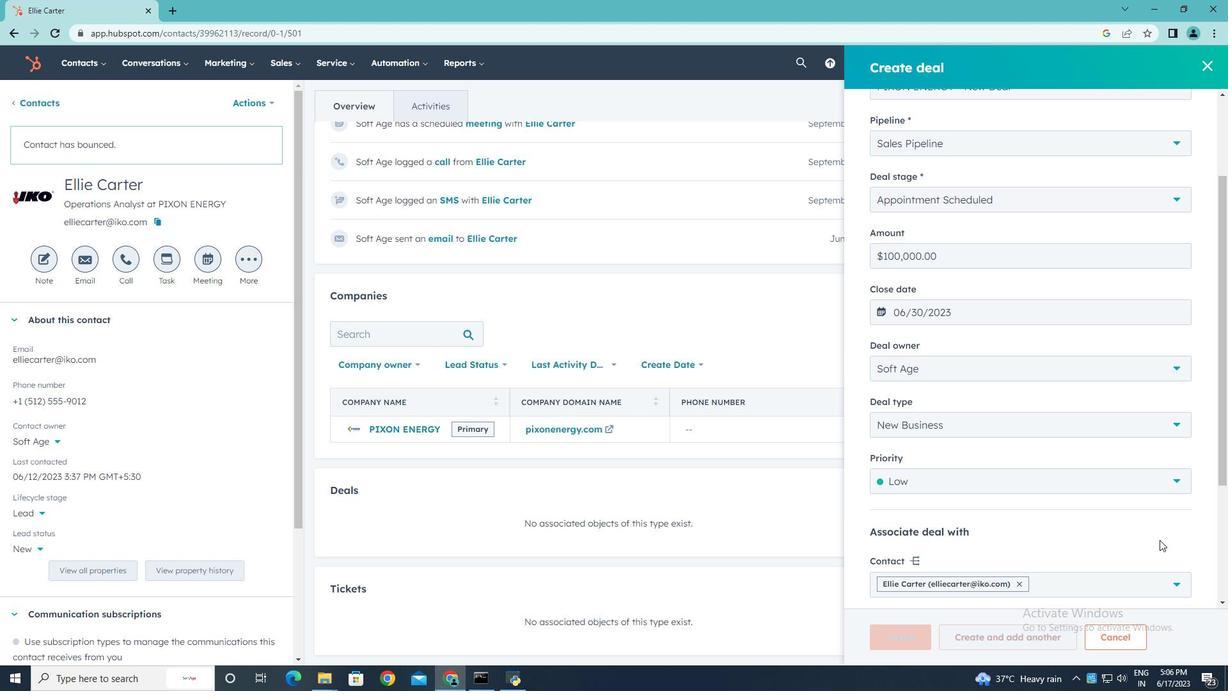 
Action: Mouse moved to (1179, 523)
Screenshot: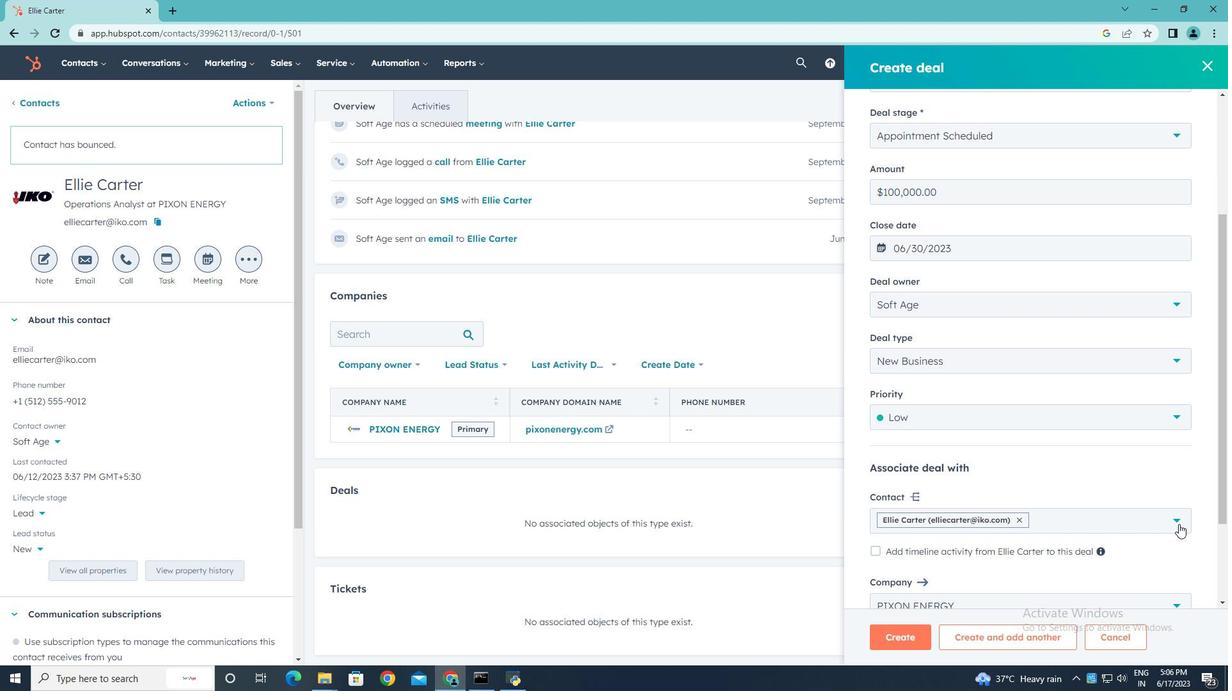 
Action: Mouse pressed left at (1179, 523)
Screenshot: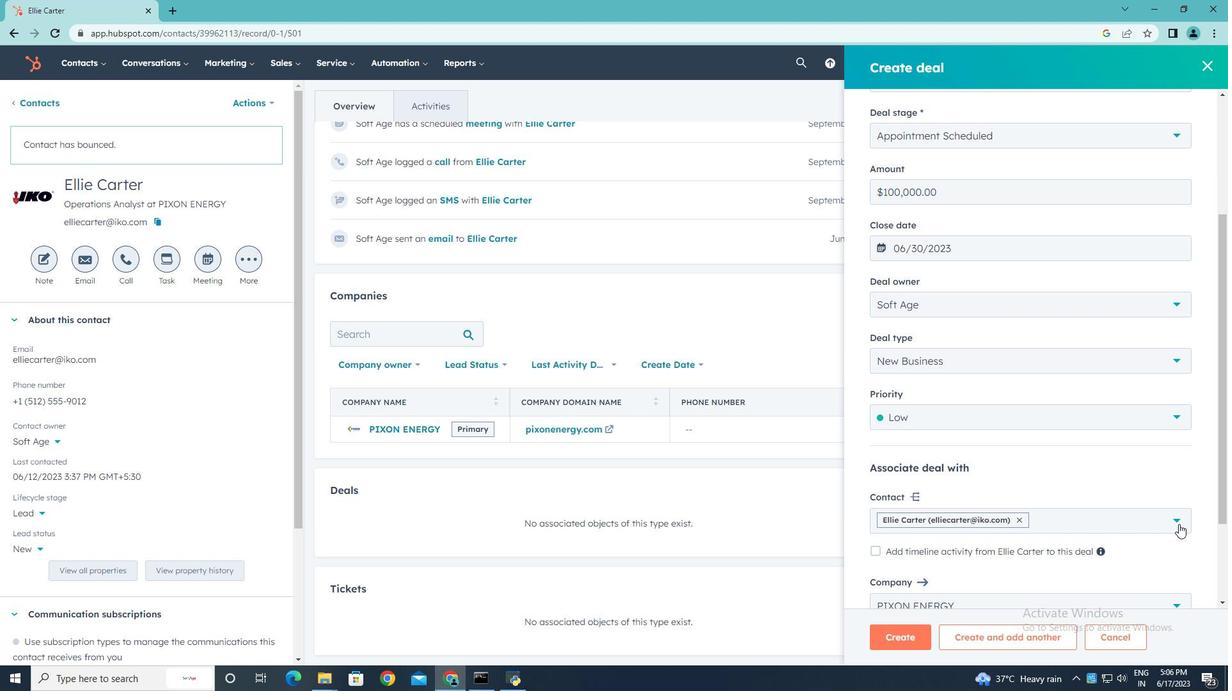 
Action: Mouse moved to (891, 431)
Screenshot: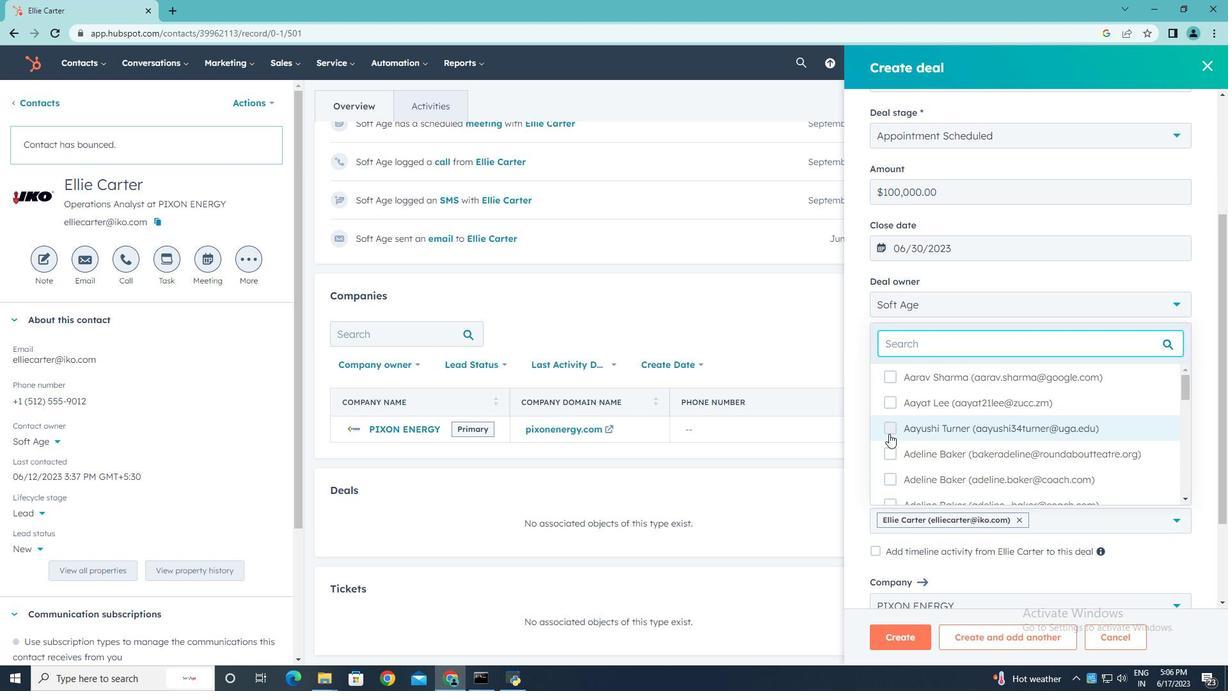 
Action: Mouse pressed left at (891, 431)
Screenshot: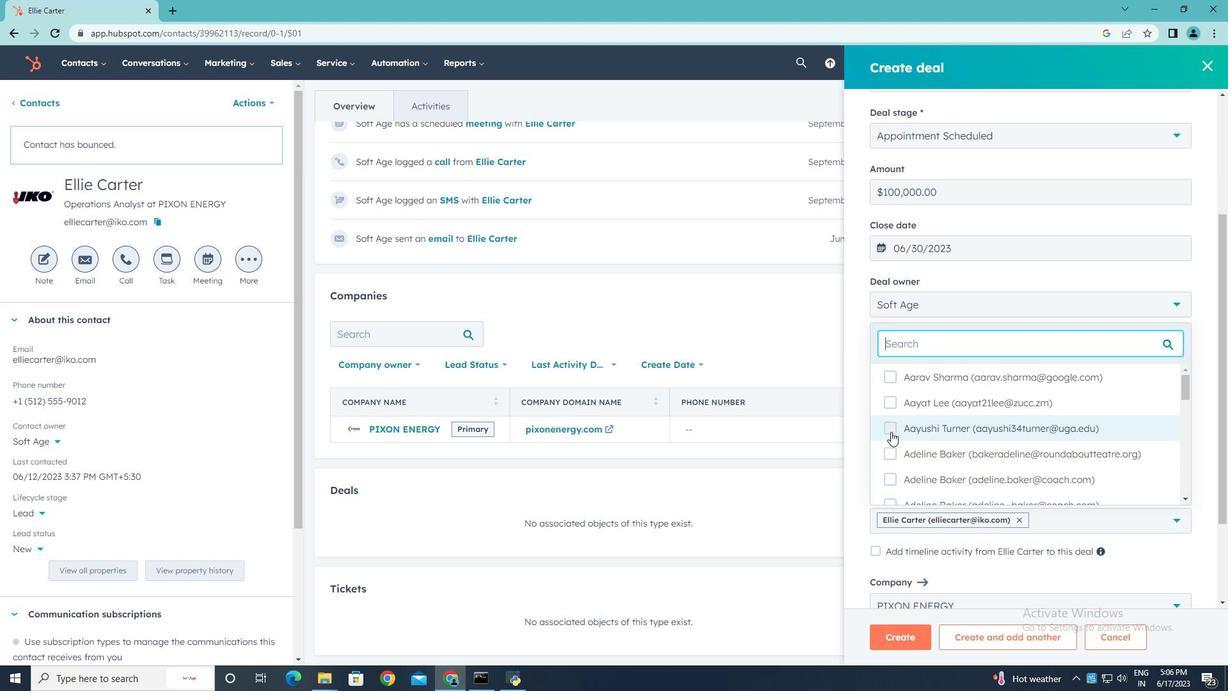 
Action: Mouse moved to (1139, 575)
Screenshot: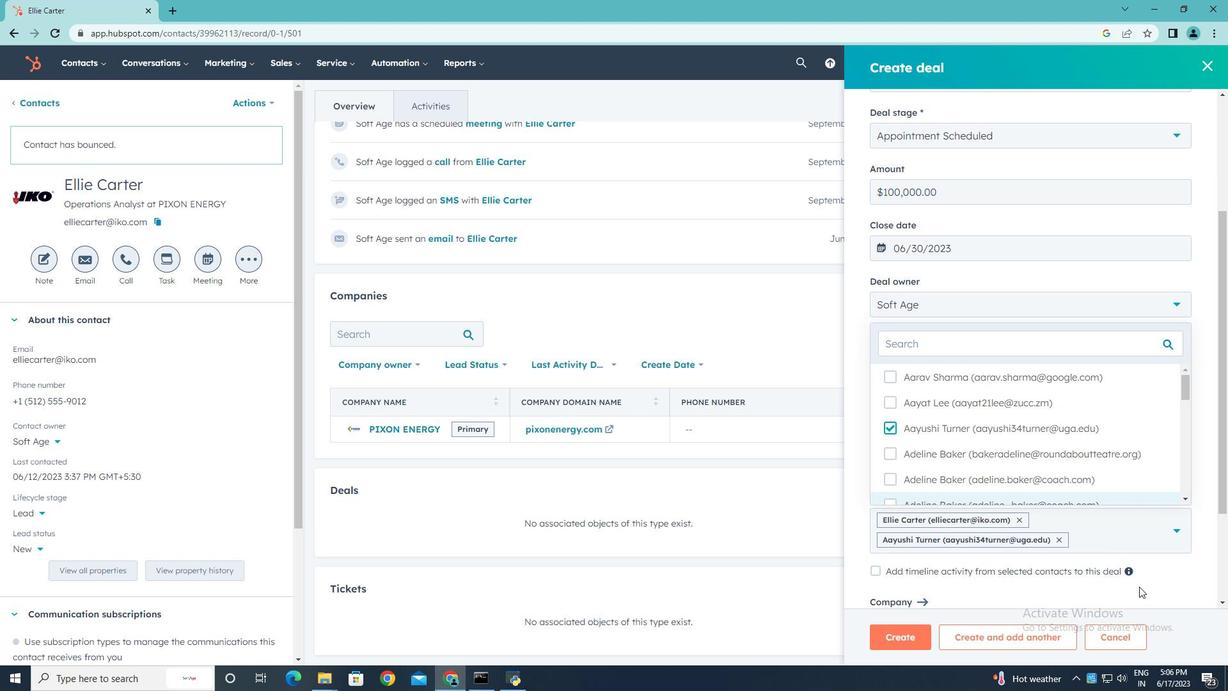 
Action: Mouse scrolled (1139, 575) with delta (0, 0)
Screenshot: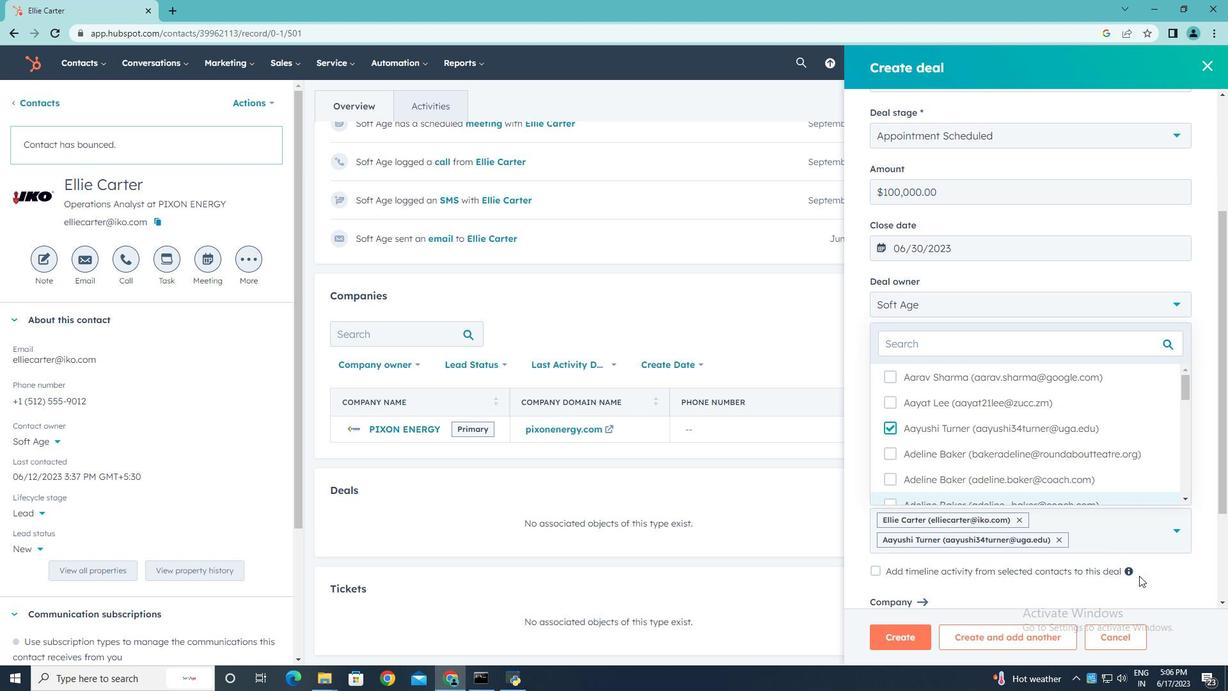 
Action: Mouse scrolled (1139, 575) with delta (0, 0)
Screenshot: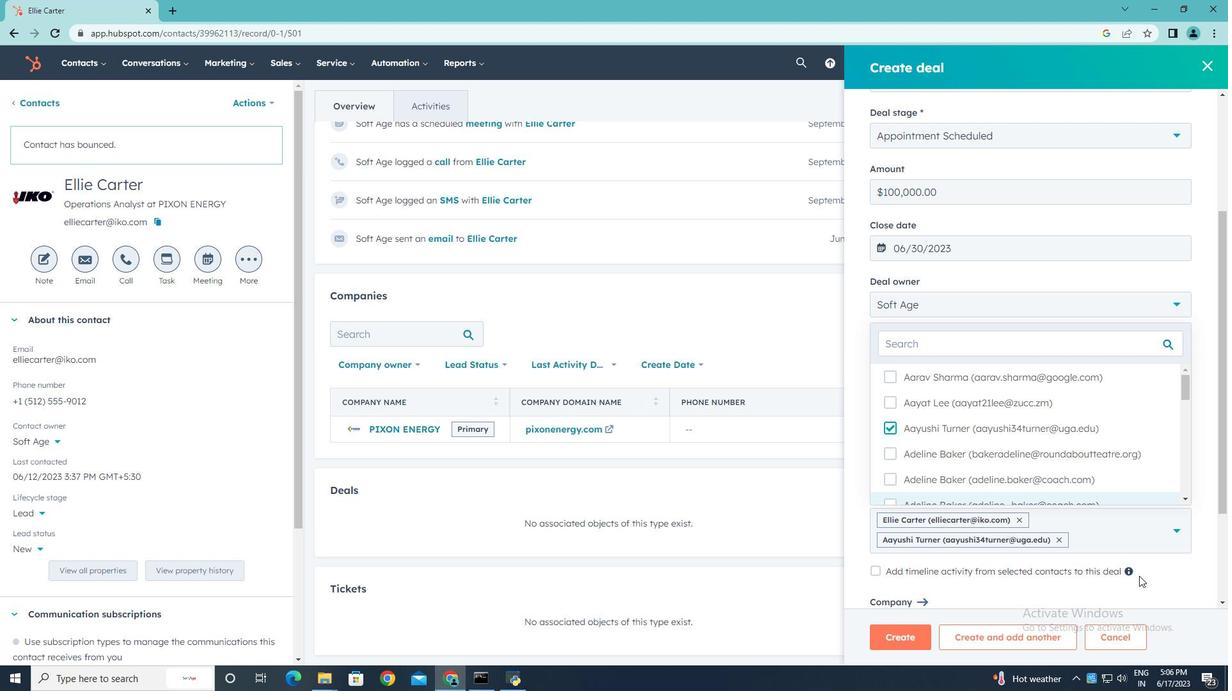
Action: Mouse scrolled (1139, 575) with delta (0, 0)
Screenshot: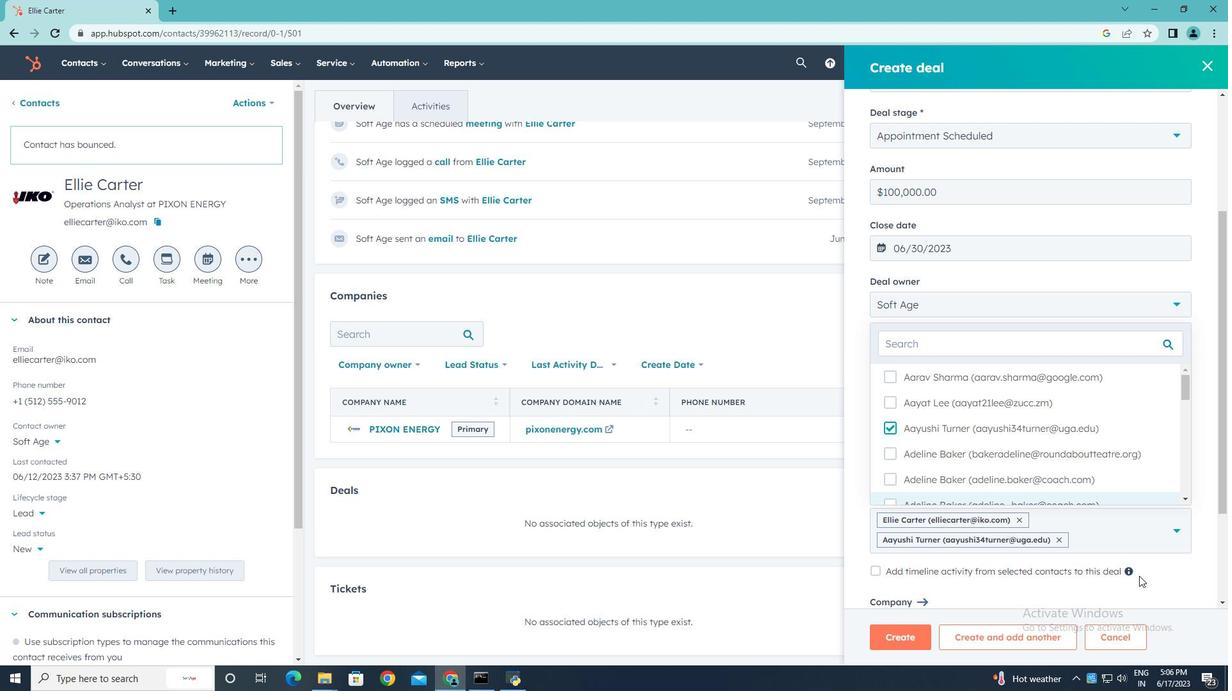 
Action: Mouse moved to (1174, 389)
Screenshot: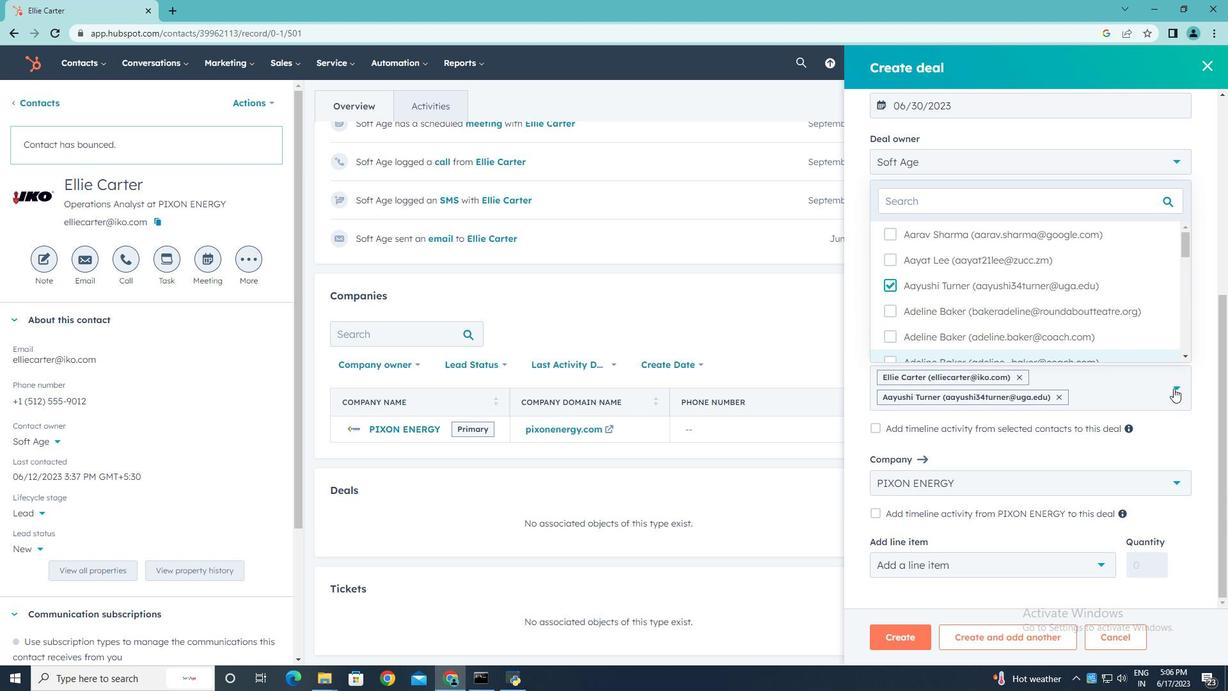 
Action: Mouse pressed left at (1174, 389)
Screenshot: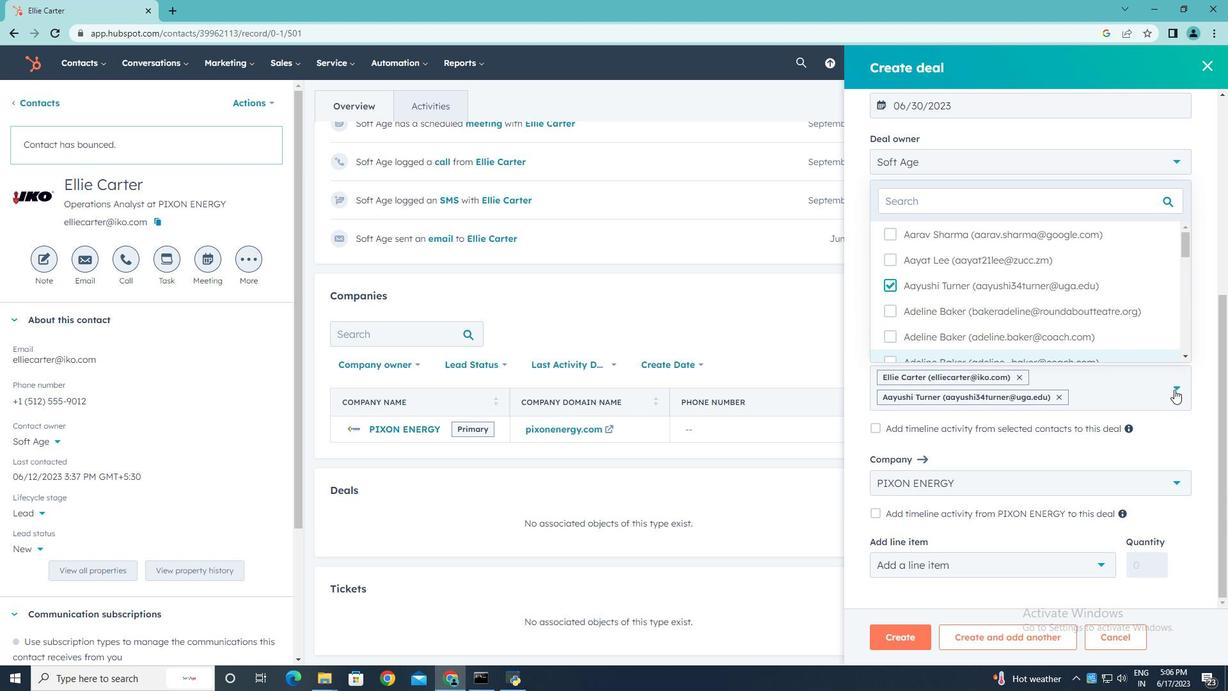 
Action: Mouse moved to (907, 634)
Screenshot: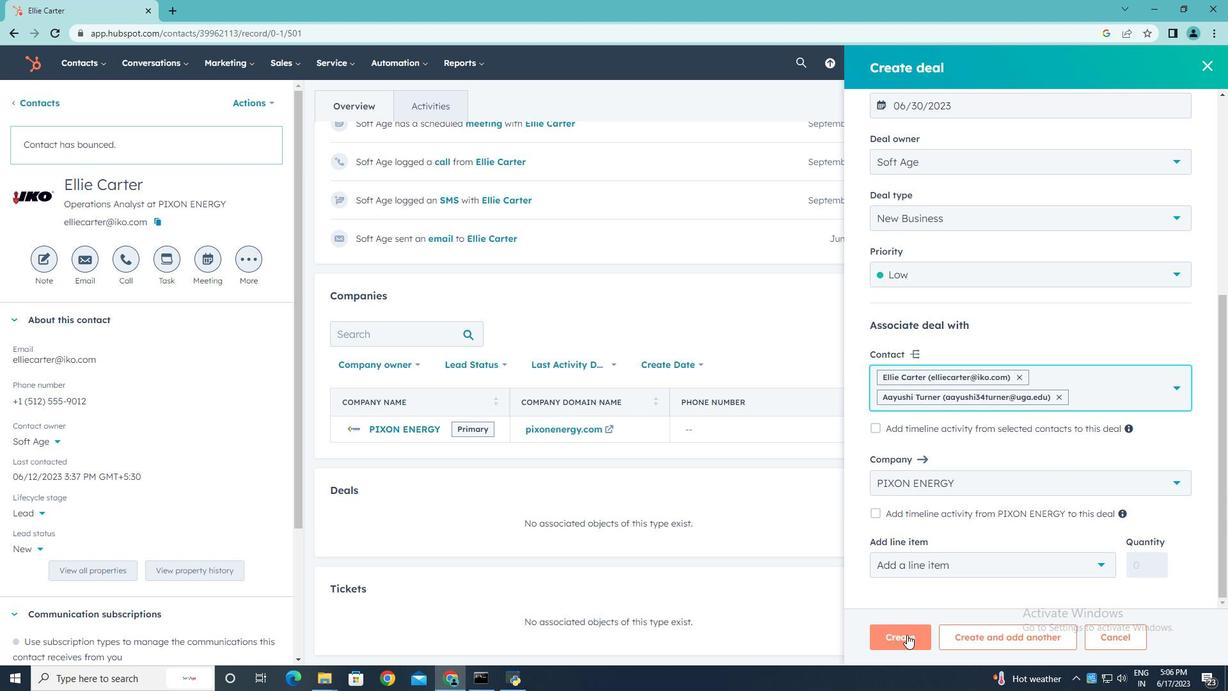 
Action: Mouse pressed left at (907, 634)
Screenshot: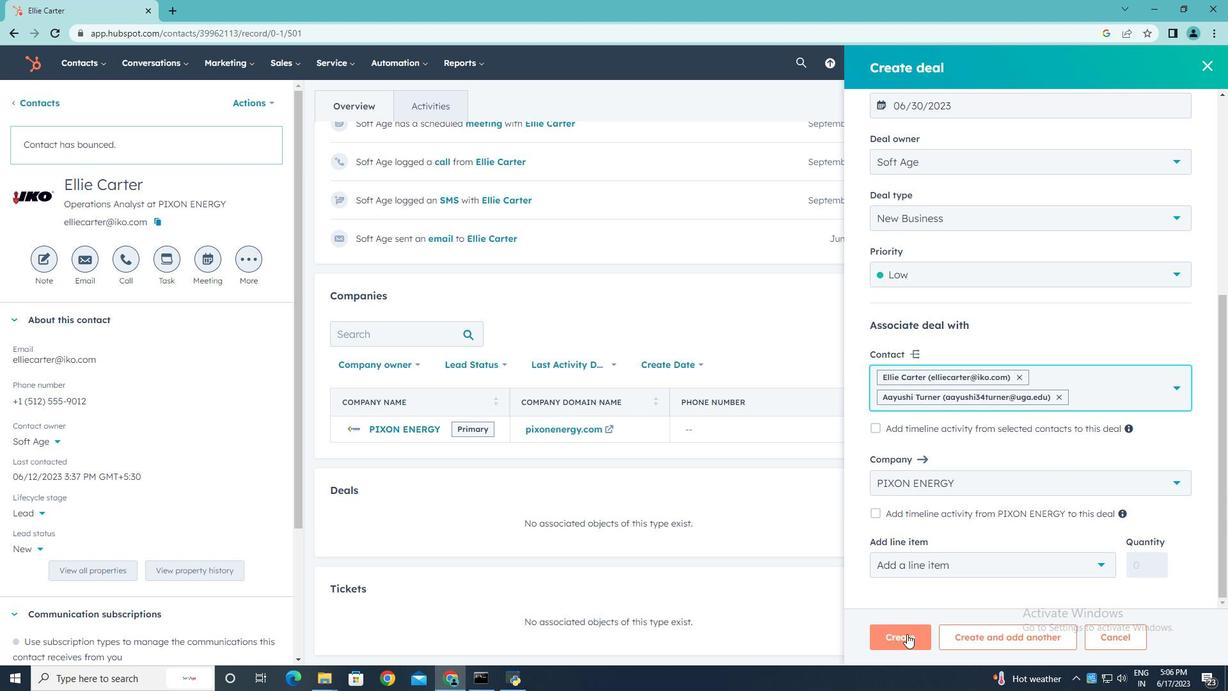 
